 Task: Assign team members to research and compile information on potential data sources.
Action: Mouse moved to (171, 262)
Screenshot: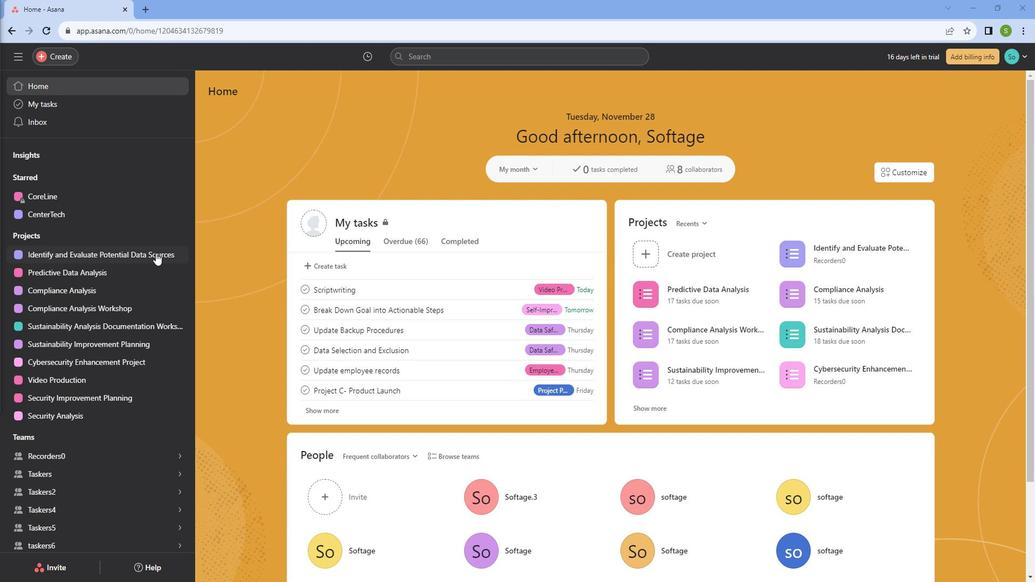 
Action: Mouse pressed left at (171, 262)
Screenshot: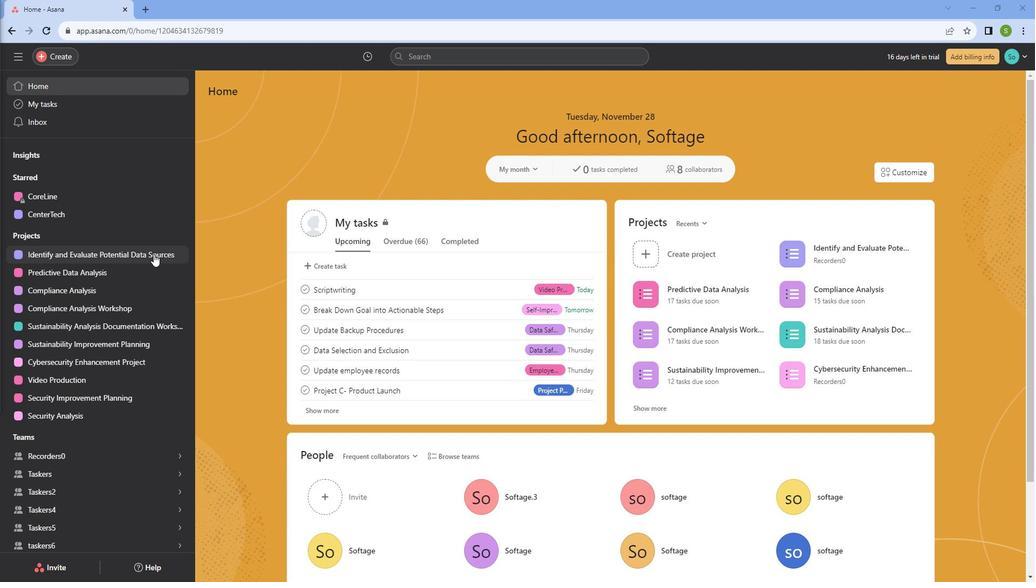 
Action: Mouse moved to (569, 224)
Screenshot: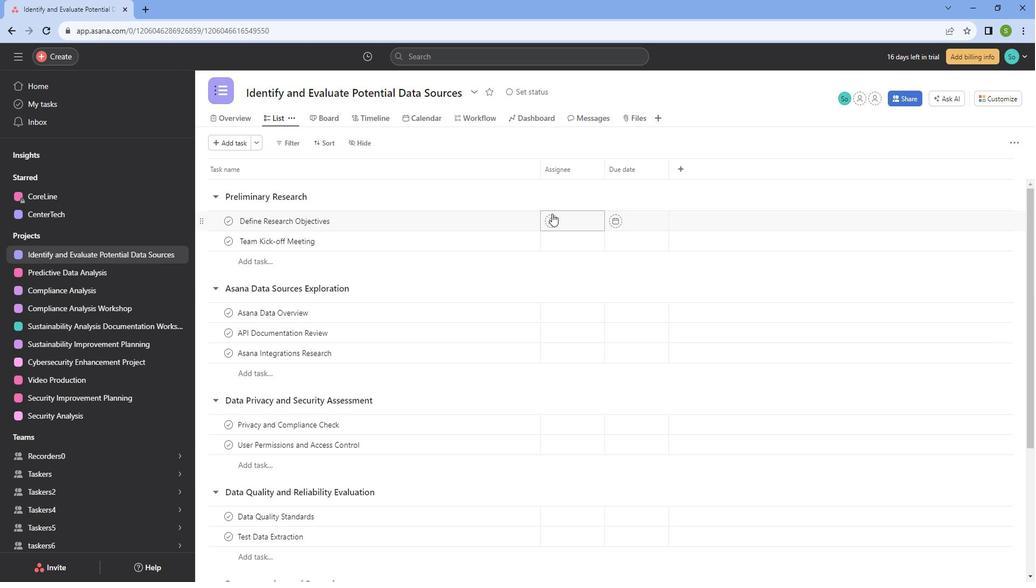 
Action: Mouse pressed left at (569, 224)
Screenshot: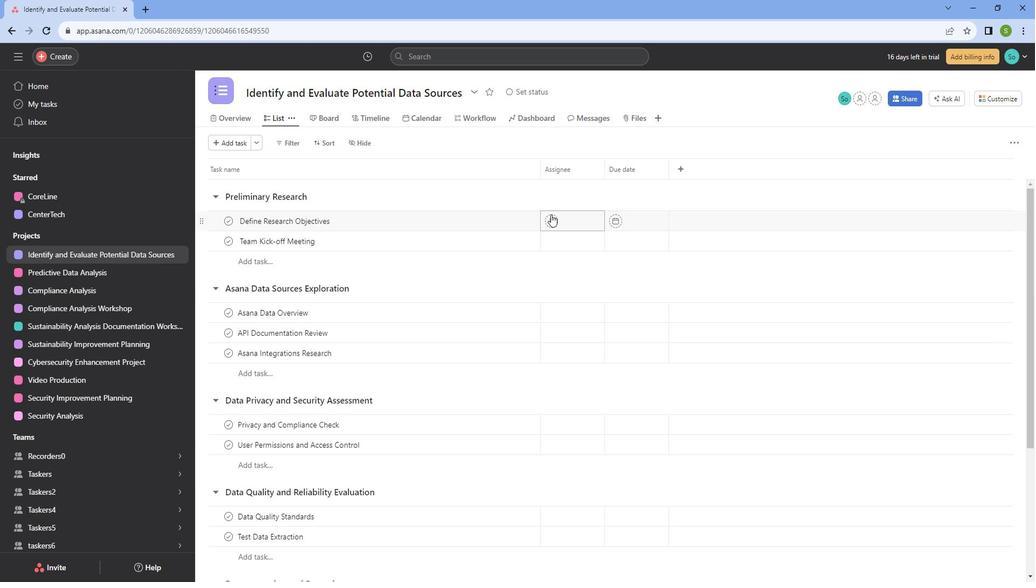 
Action: Mouse moved to (587, 287)
Screenshot: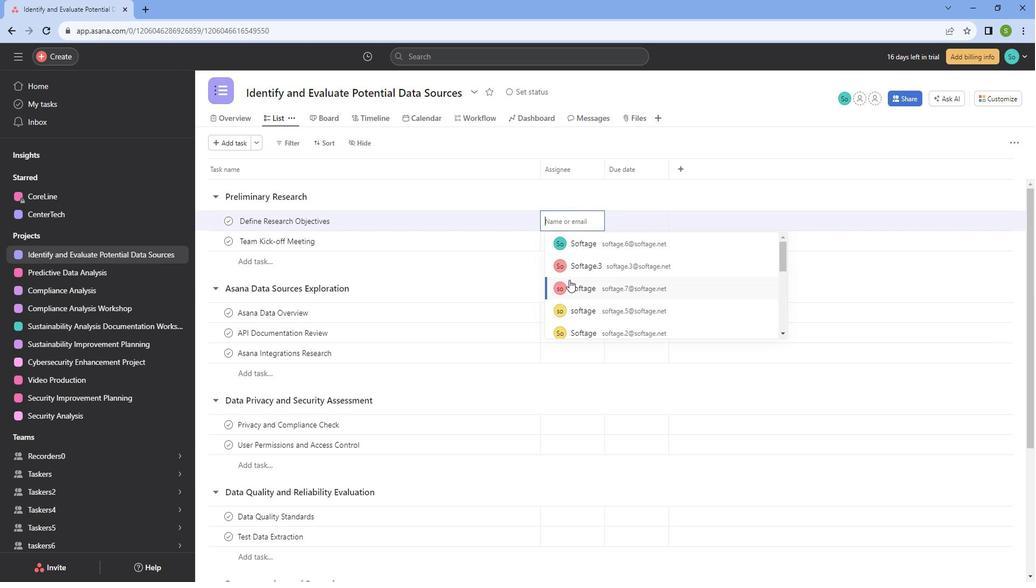 
Action: Mouse pressed left at (587, 287)
Screenshot: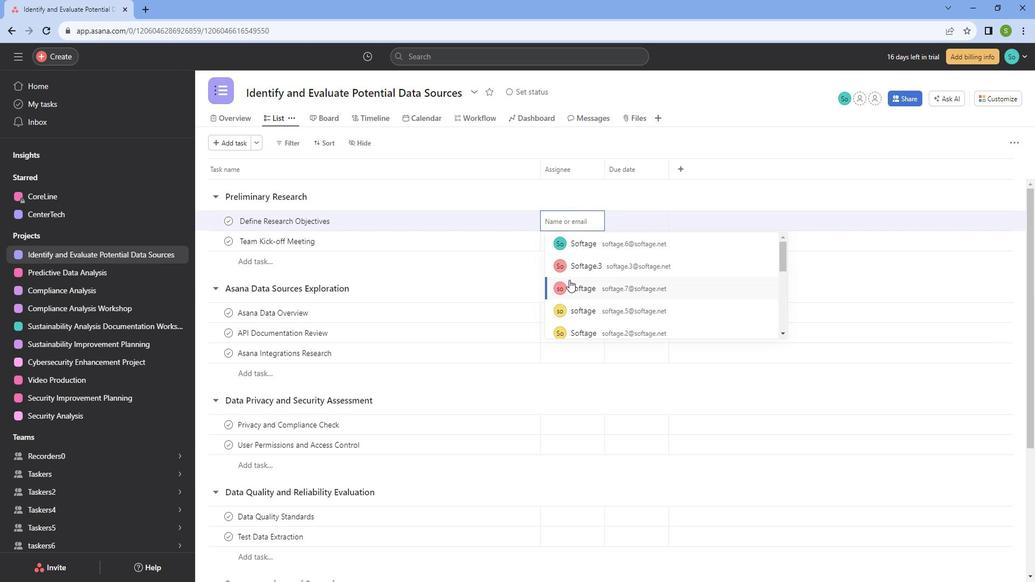 
Action: Mouse moved to (579, 256)
Screenshot: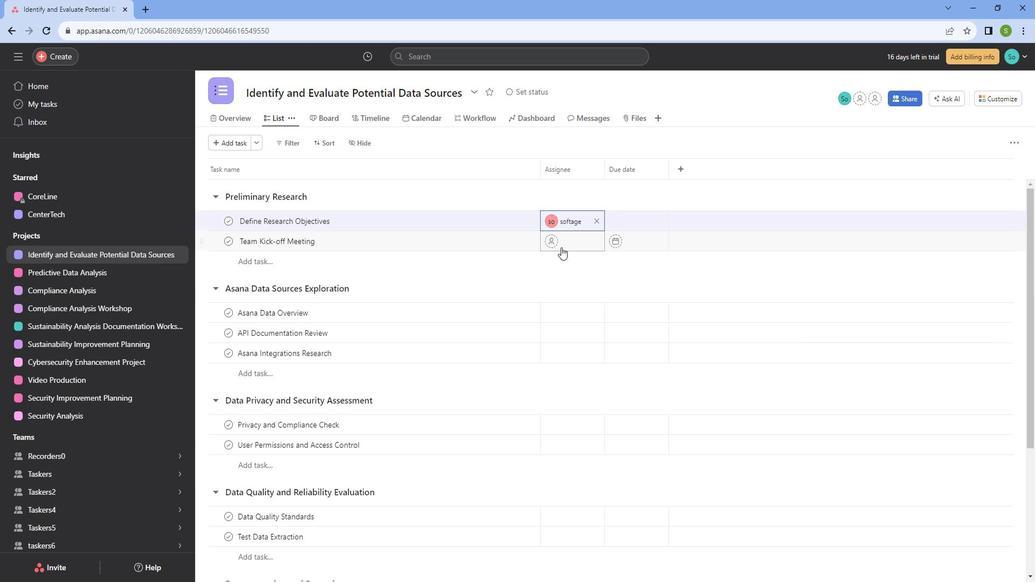 
Action: Mouse pressed left at (579, 256)
Screenshot: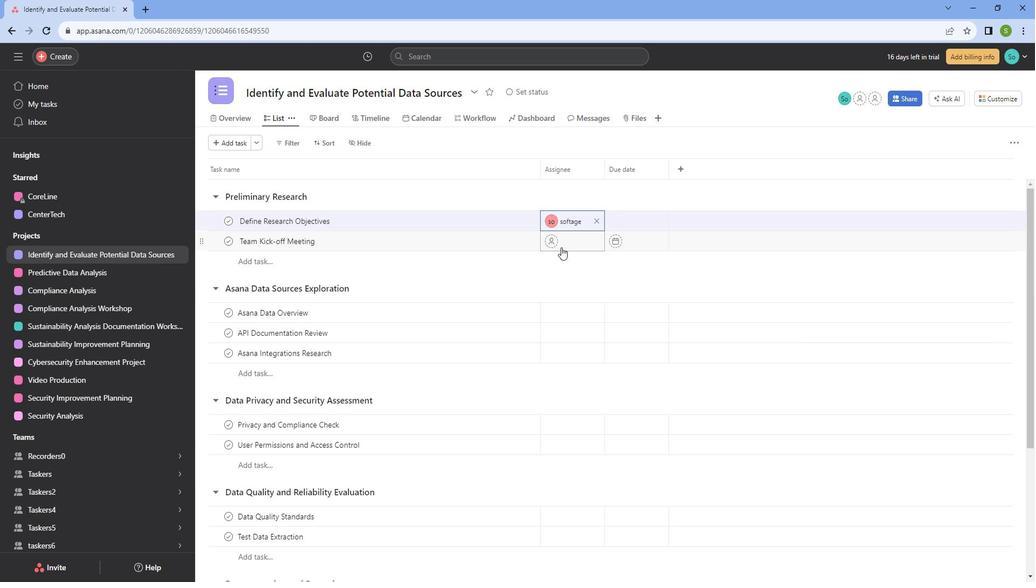 
Action: Mouse moved to (637, 304)
Screenshot: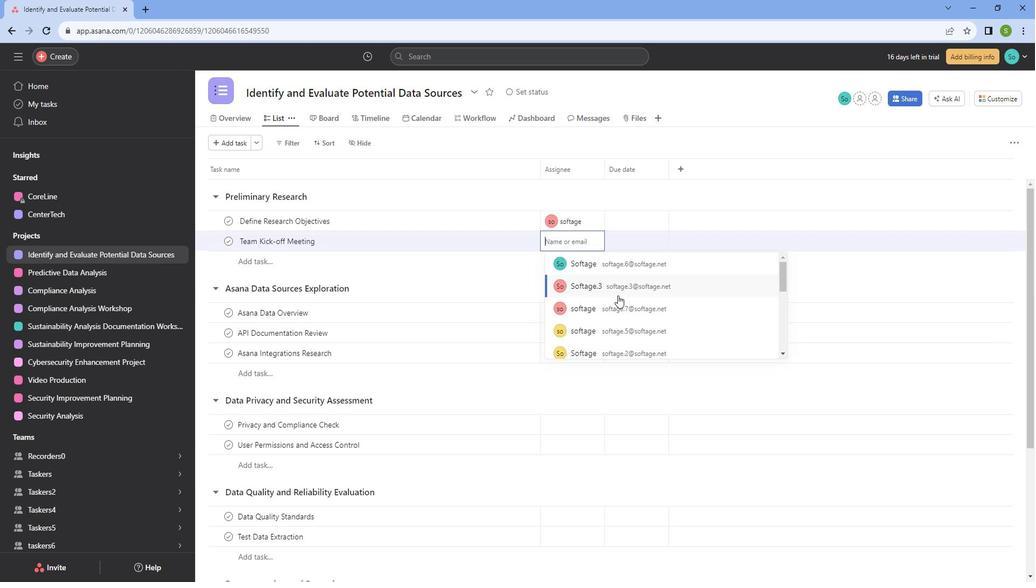 
Action: Mouse scrolled (637, 303) with delta (0, 0)
Screenshot: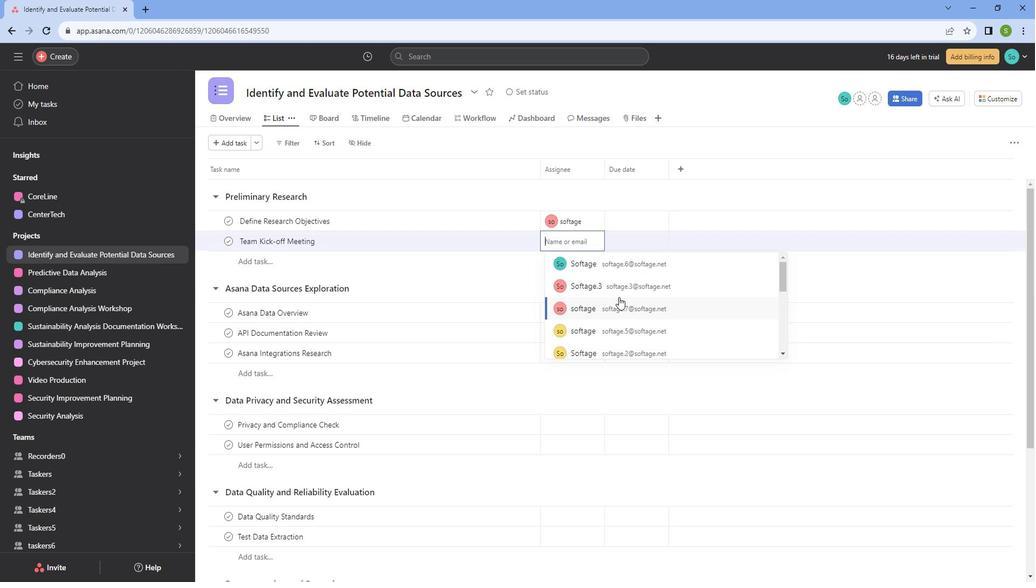 
Action: Mouse moved to (630, 306)
Screenshot: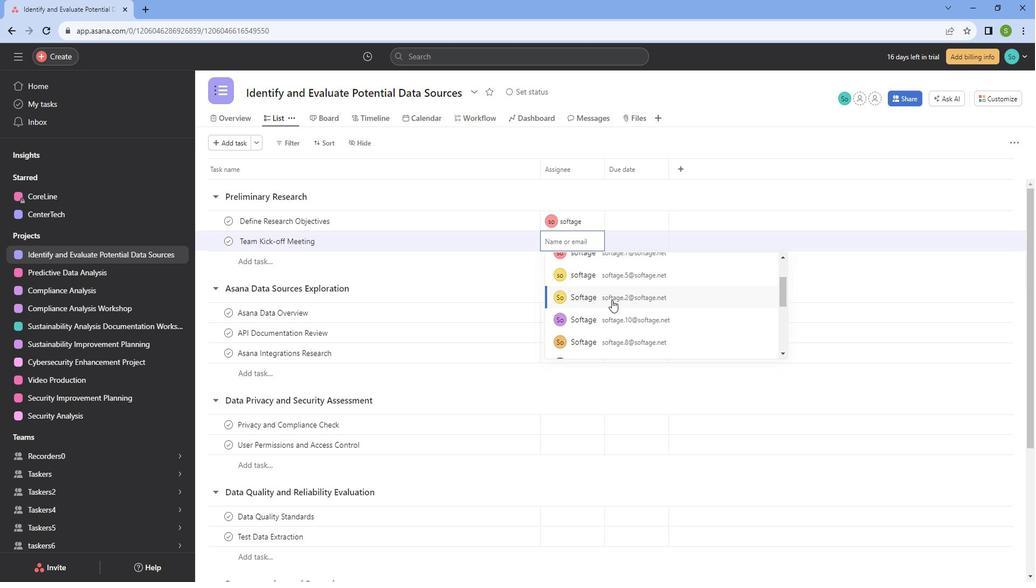 
Action: Mouse pressed left at (630, 306)
Screenshot: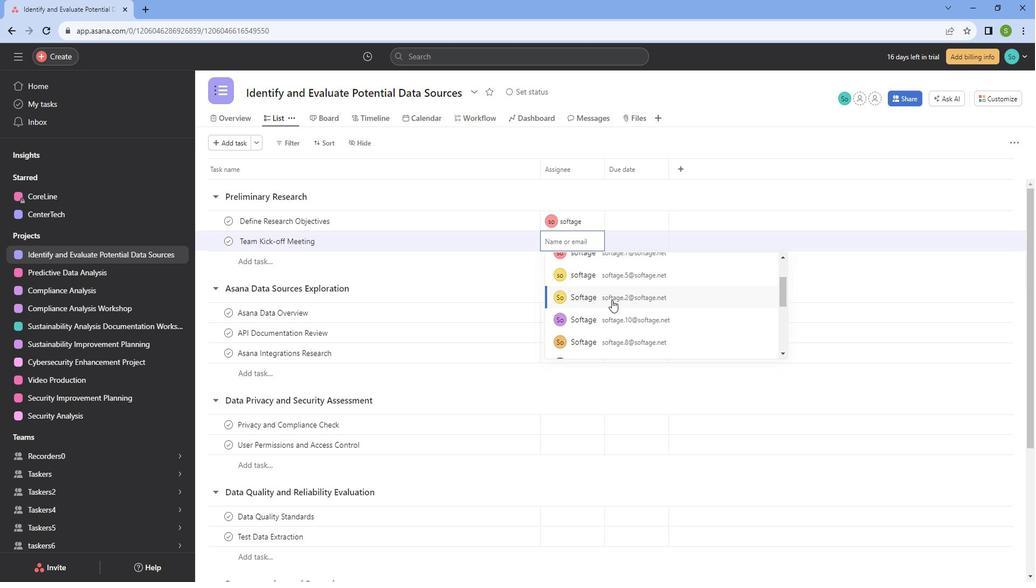 
Action: Mouse moved to (571, 317)
Screenshot: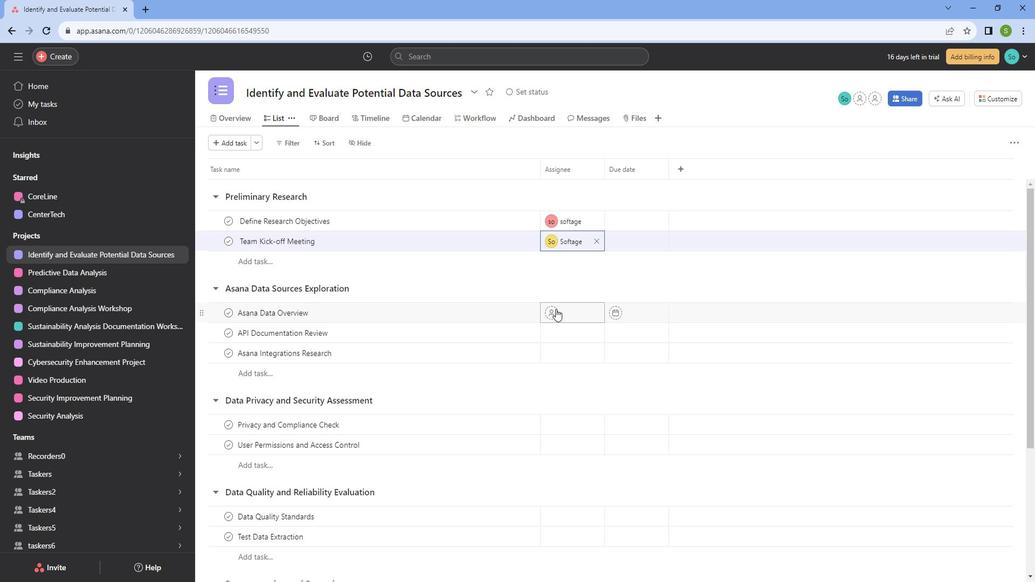 
Action: Mouse pressed left at (571, 317)
Screenshot: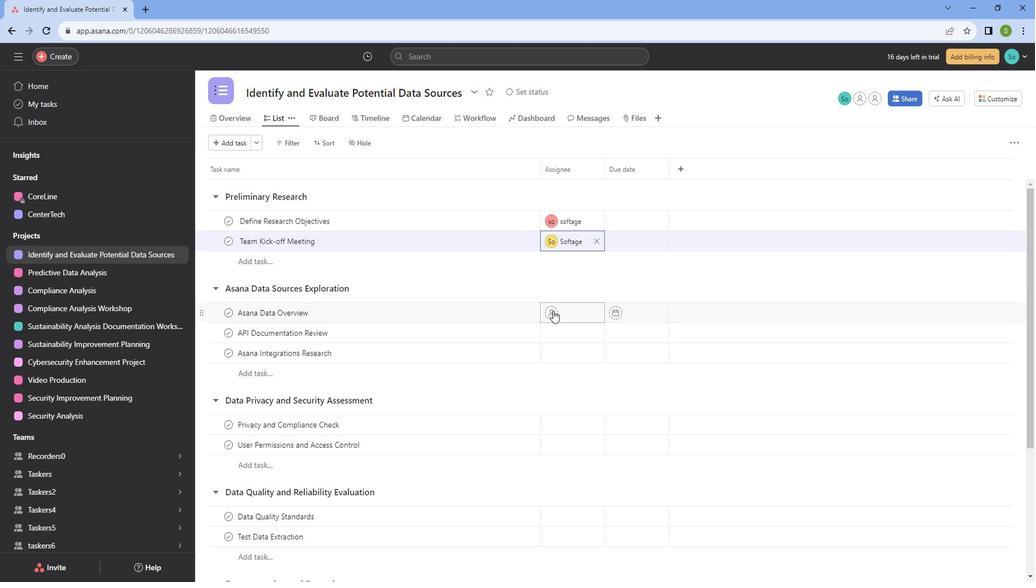 
Action: Mouse moved to (592, 381)
Screenshot: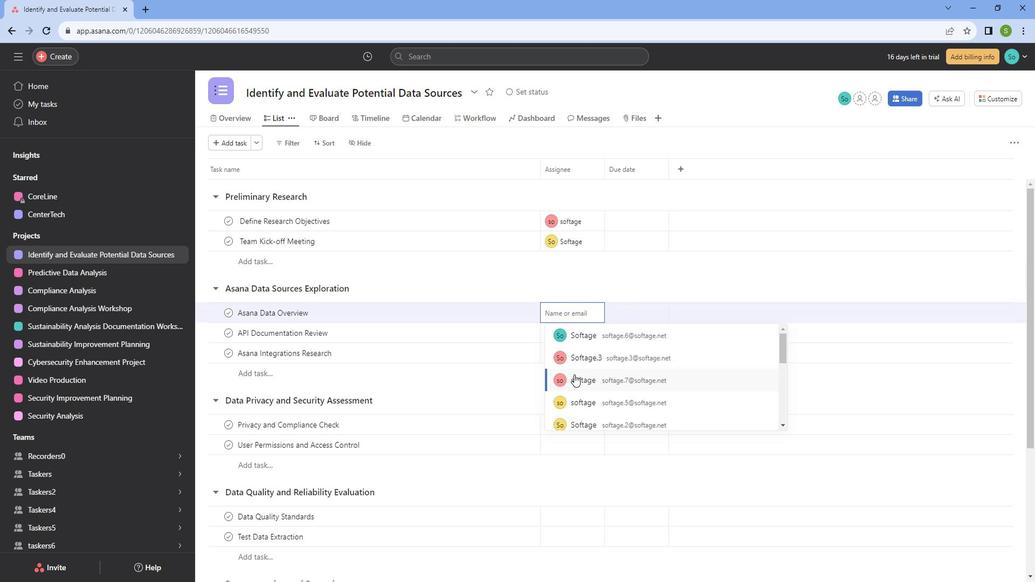 
Action: Mouse pressed left at (592, 381)
Screenshot: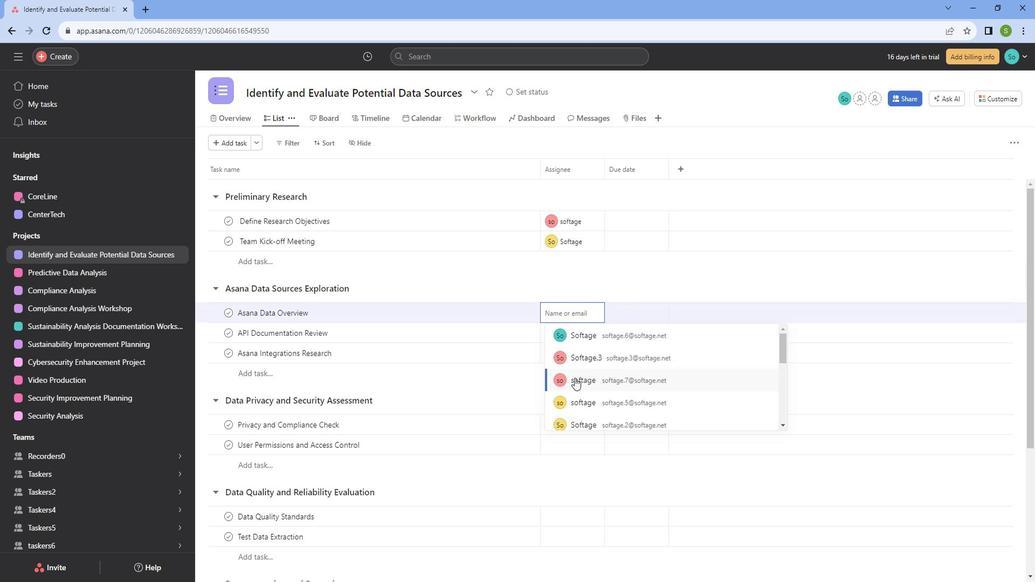 
Action: Mouse moved to (584, 344)
Screenshot: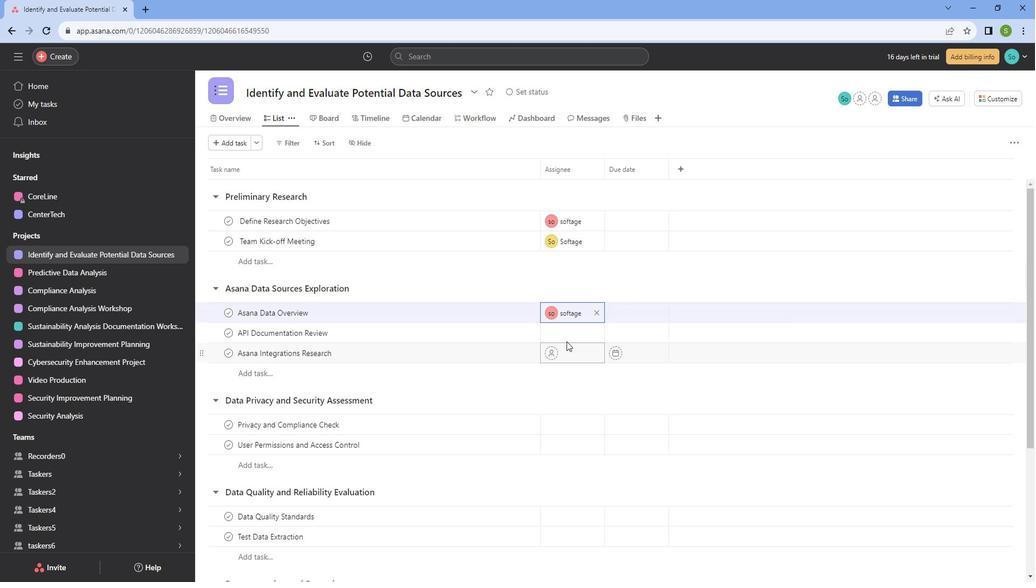 
Action: Mouse pressed left at (584, 344)
Screenshot: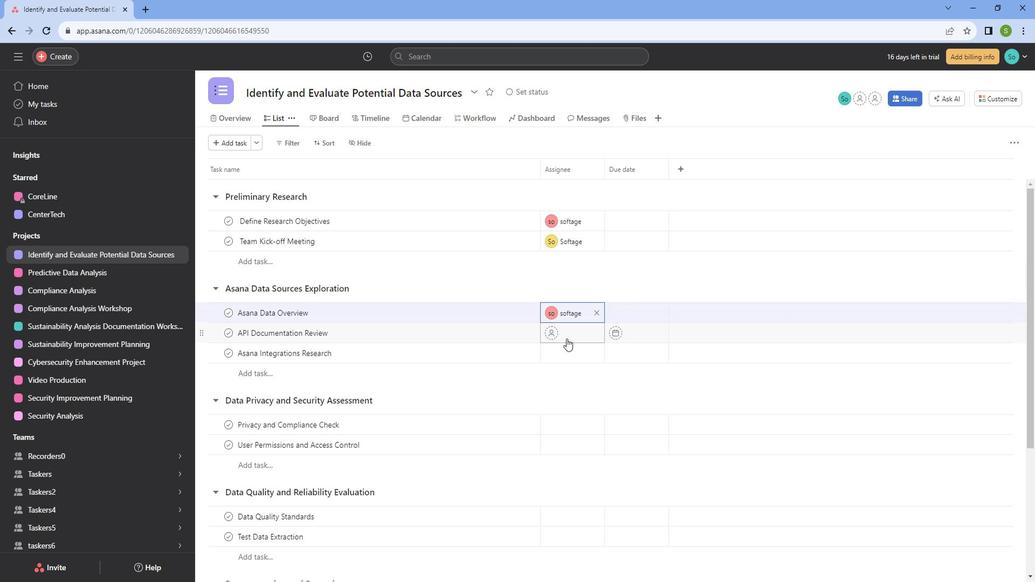 
Action: Mouse moved to (594, 442)
Screenshot: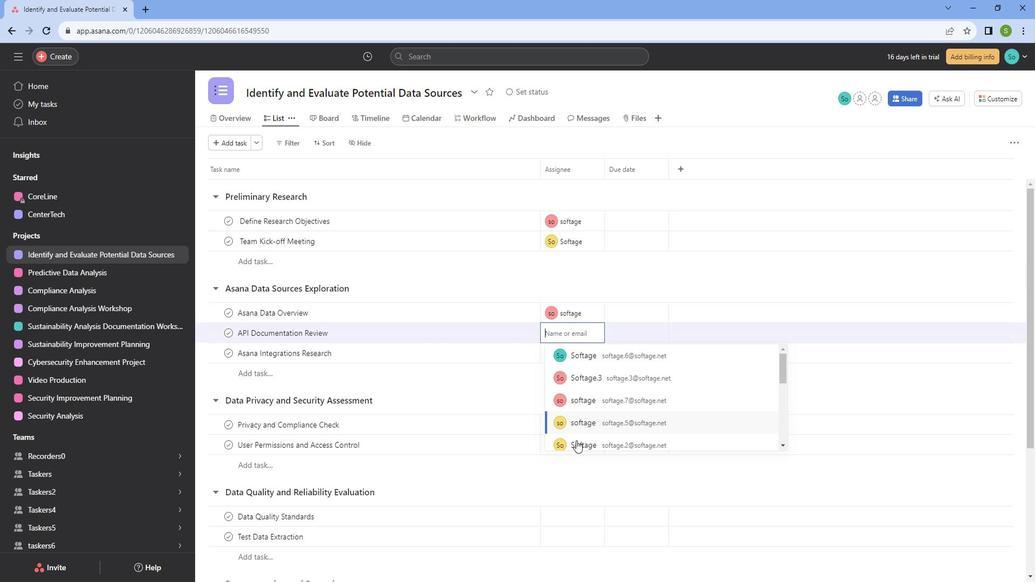 
Action: Mouse pressed left at (594, 442)
Screenshot: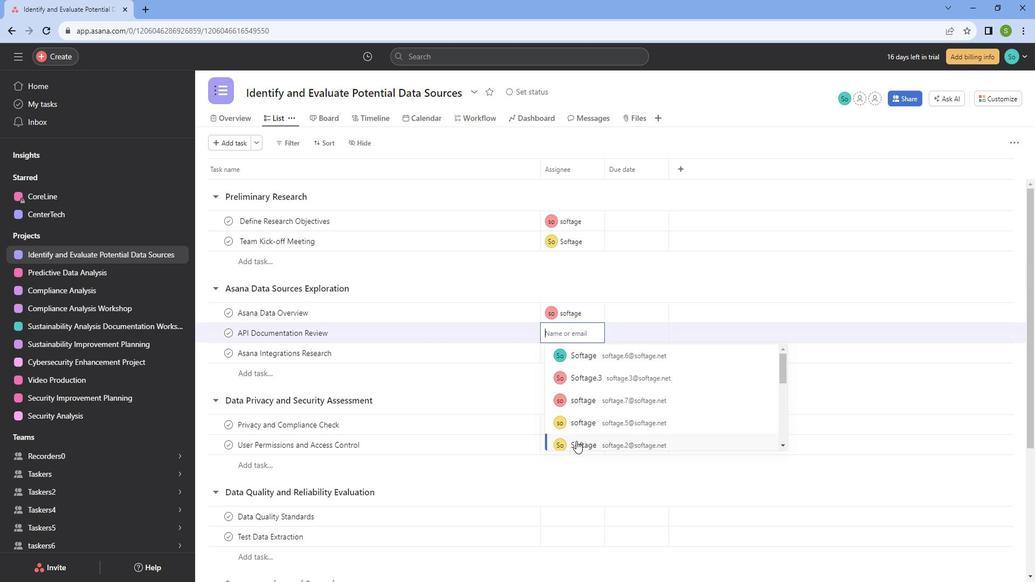 
Action: Mouse moved to (592, 426)
Screenshot: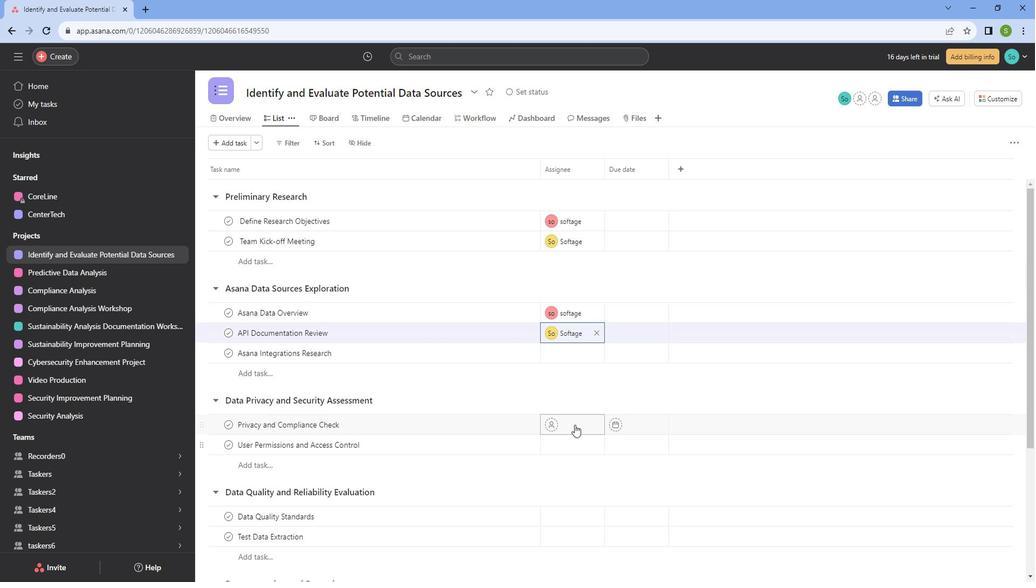 
Action: Mouse scrolled (592, 425) with delta (0, 0)
Screenshot: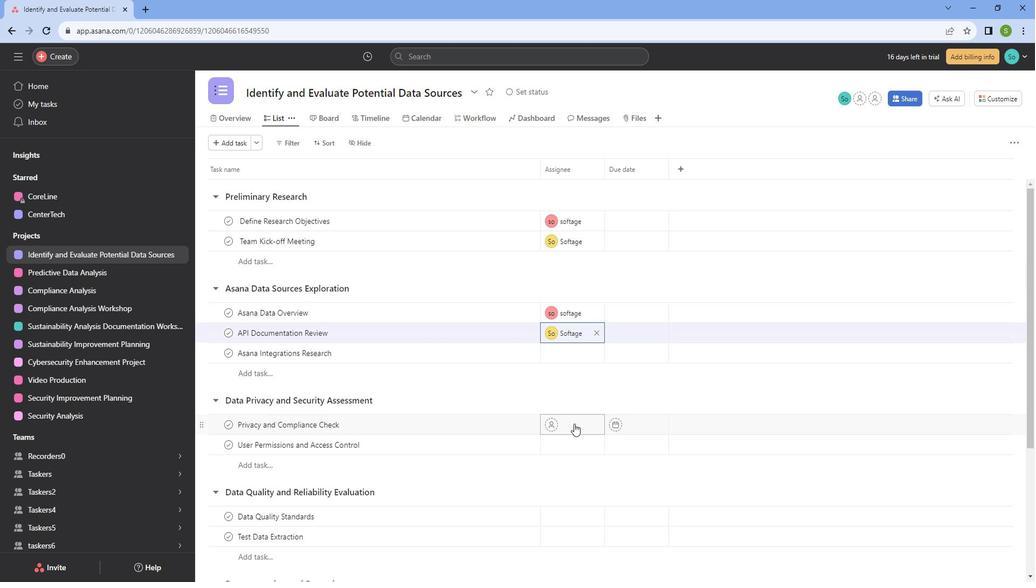 
Action: Mouse moved to (583, 373)
Screenshot: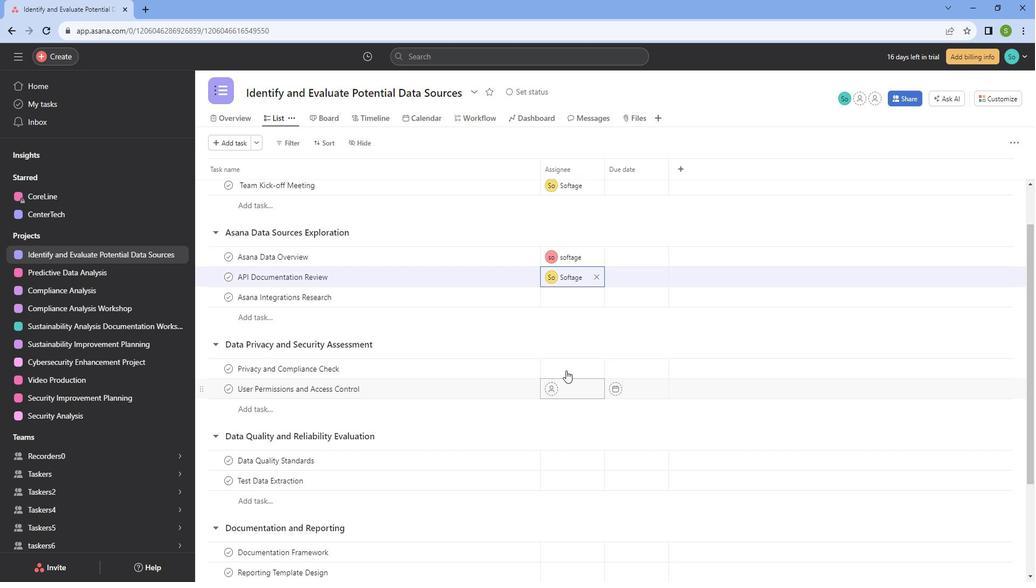
Action: Mouse pressed left at (583, 373)
Screenshot: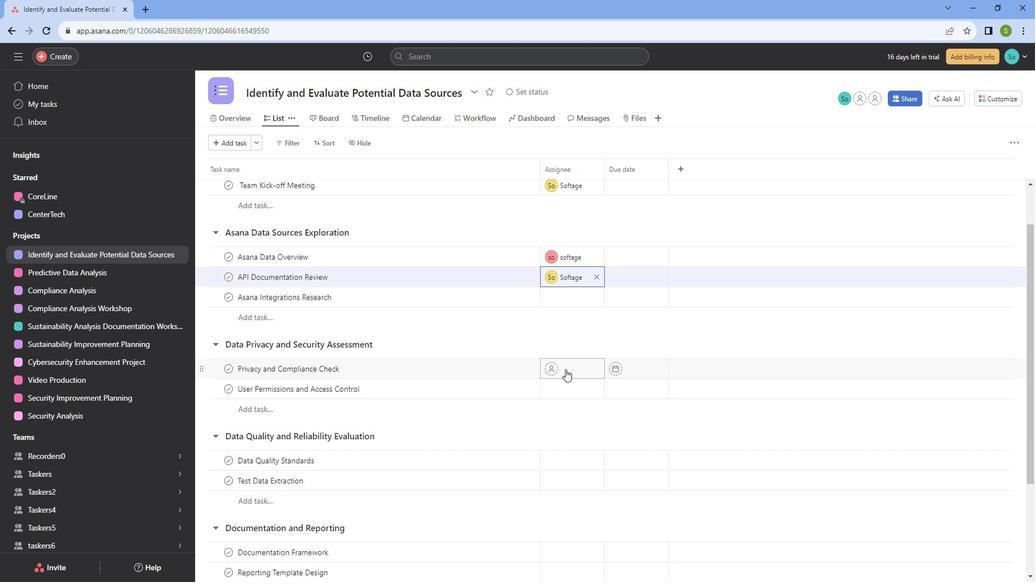 
Action: Mouse moved to (597, 444)
Screenshot: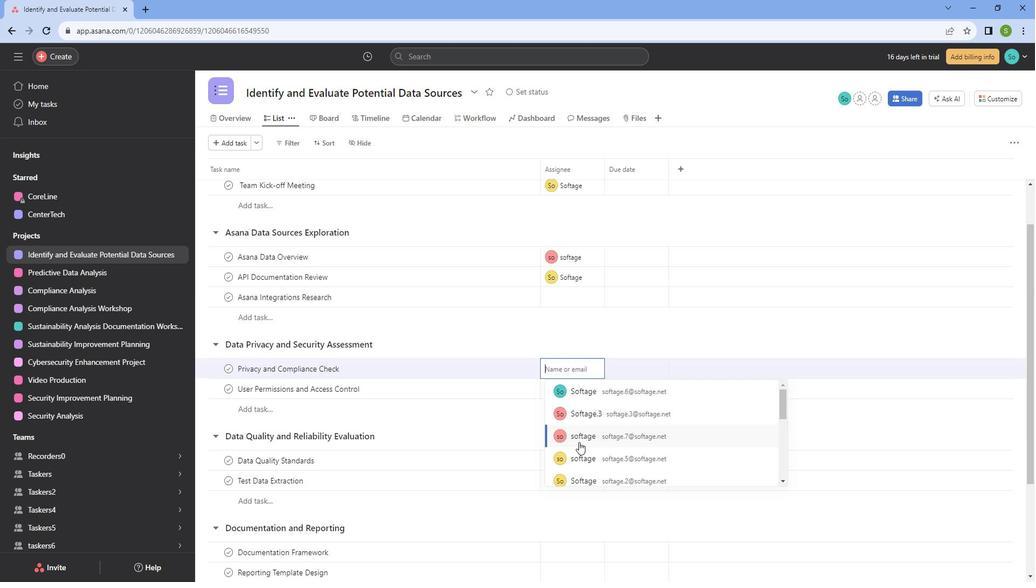 
Action: Mouse pressed left at (597, 444)
Screenshot: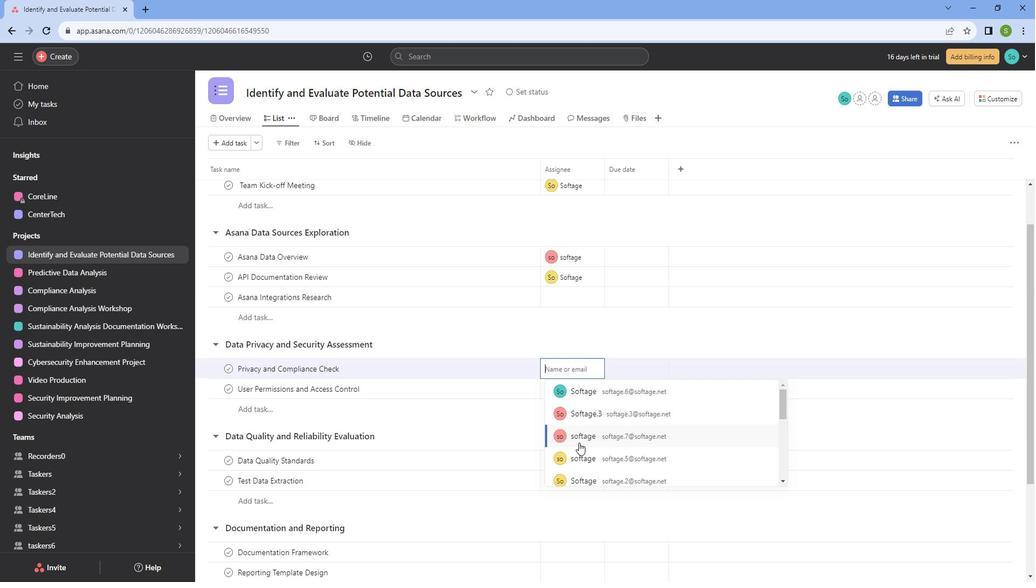 
Action: Mouse moved to (584, 398)
Screenshot: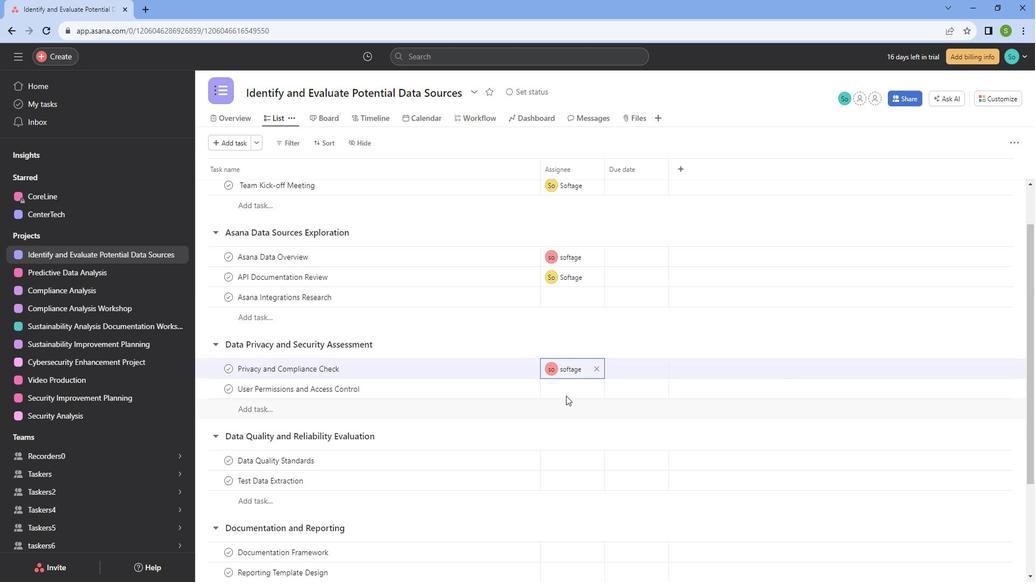 
Action: Mouse pressed left at (584, 398)
Screenshot: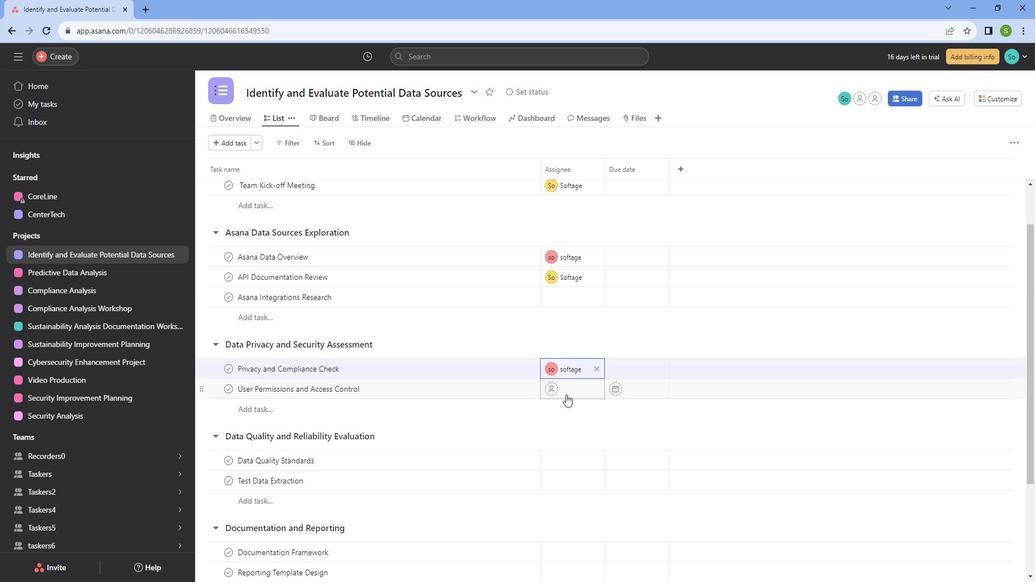 
Action: Mouse moved to (600, 491)
Screenshot: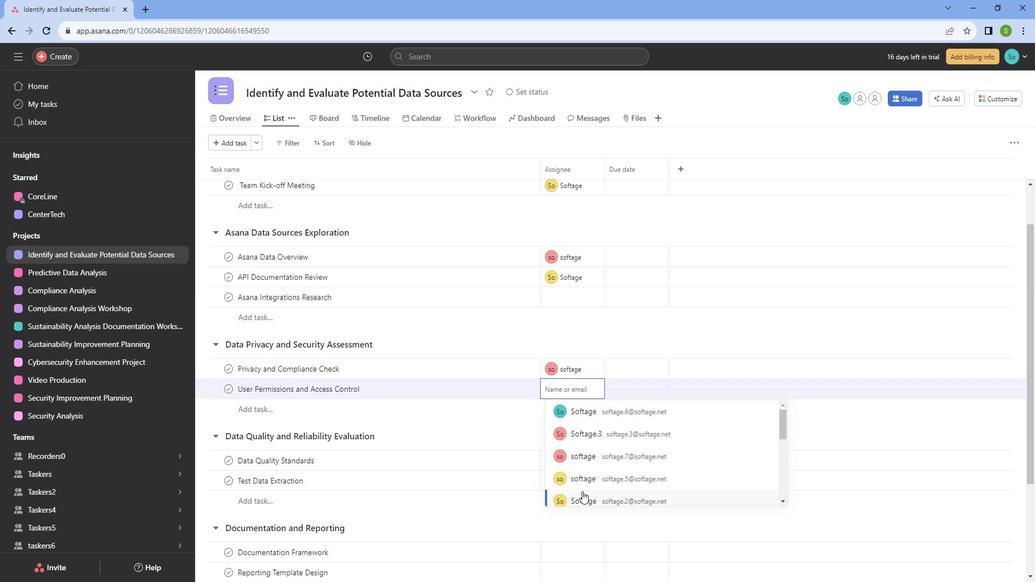 
Action: Mouse pressed left at (600, 491)
Screenshot: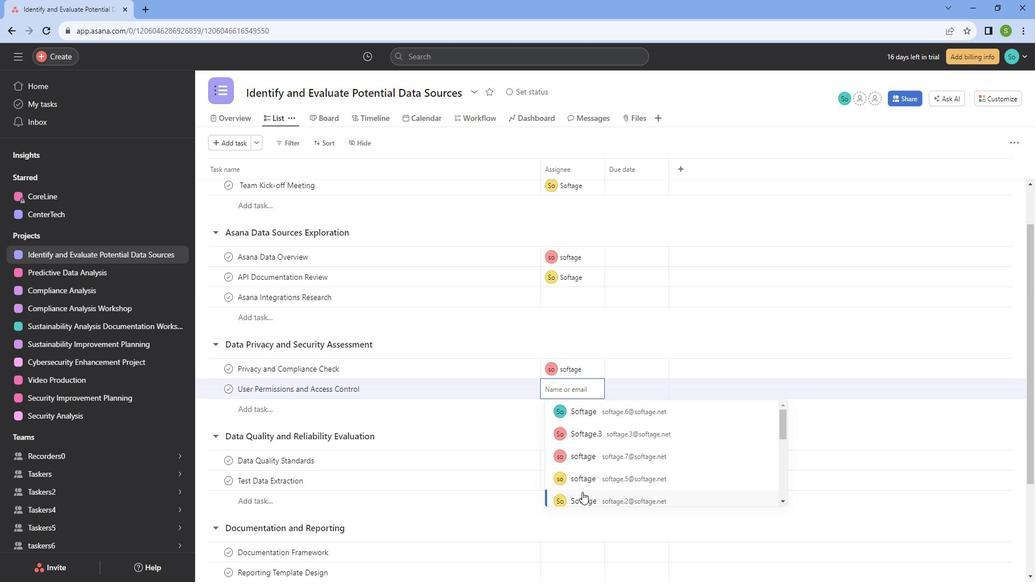 
Action: Mouse moved to (578, 455)
Screenshot: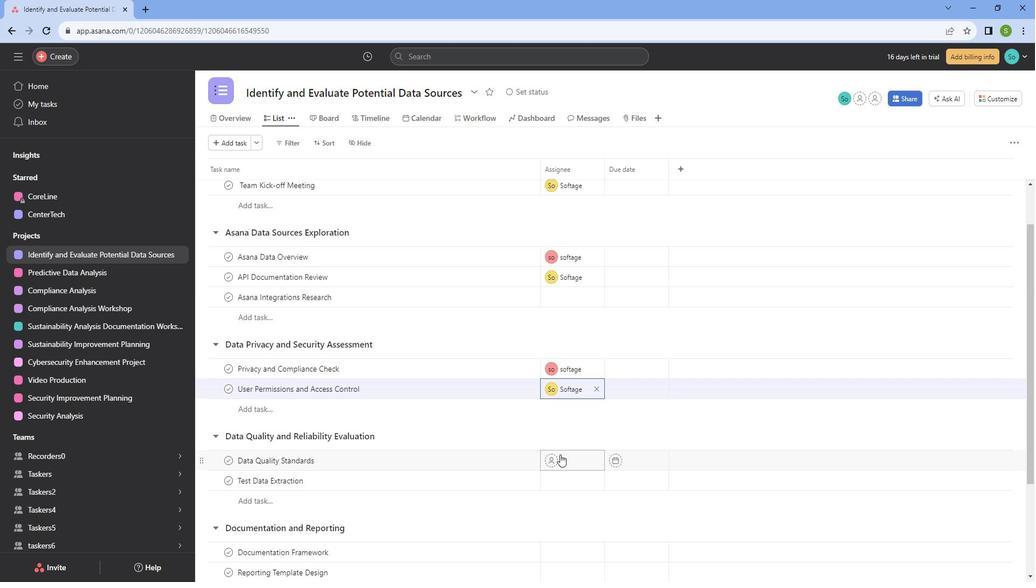 
Action: Mouse scrolled (578, 454) with delta (0, 0)
Screenshot: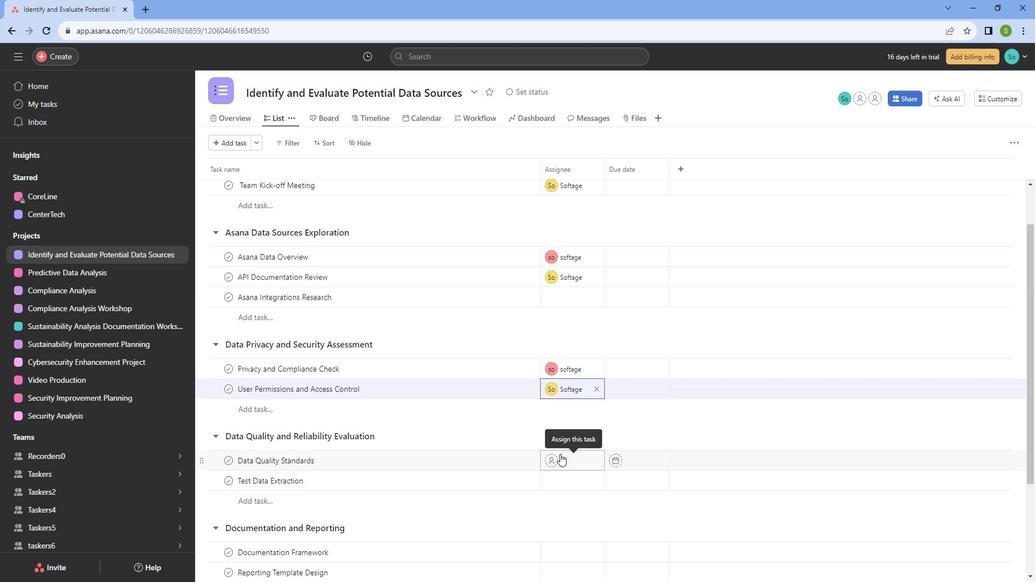 
Action: Mouse scrolled (578, 454) with delta (0, 0)
Screenshot: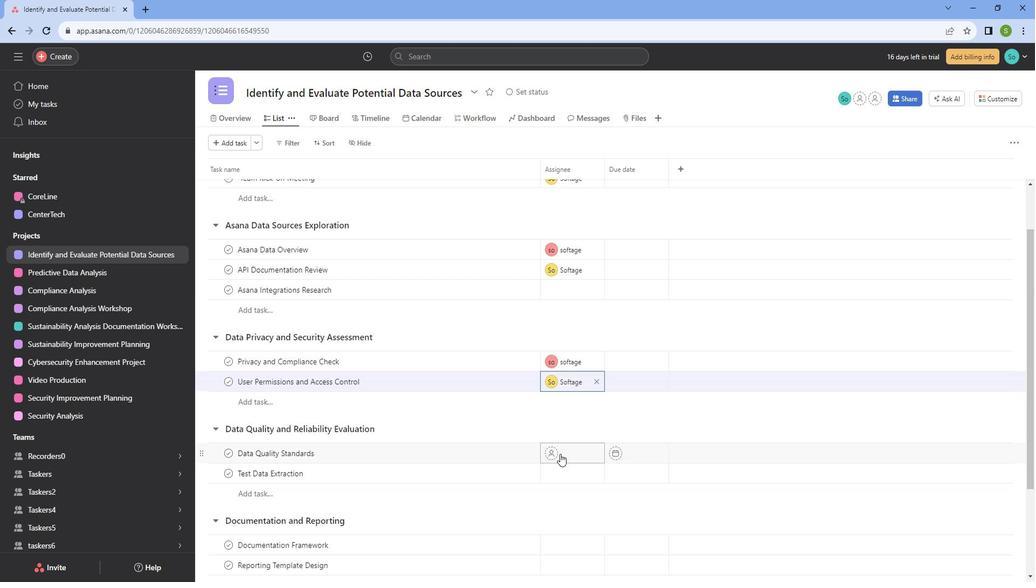 
Action: Mouse moved to (574, 343)
Screenshot: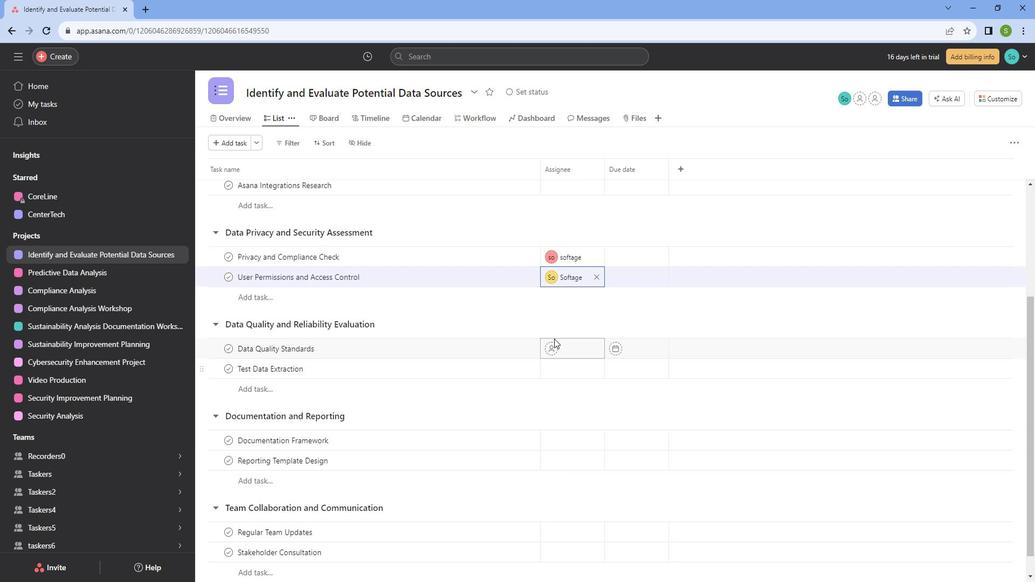 
Action: Mouse pressed left at (574, 343)
Screenshot: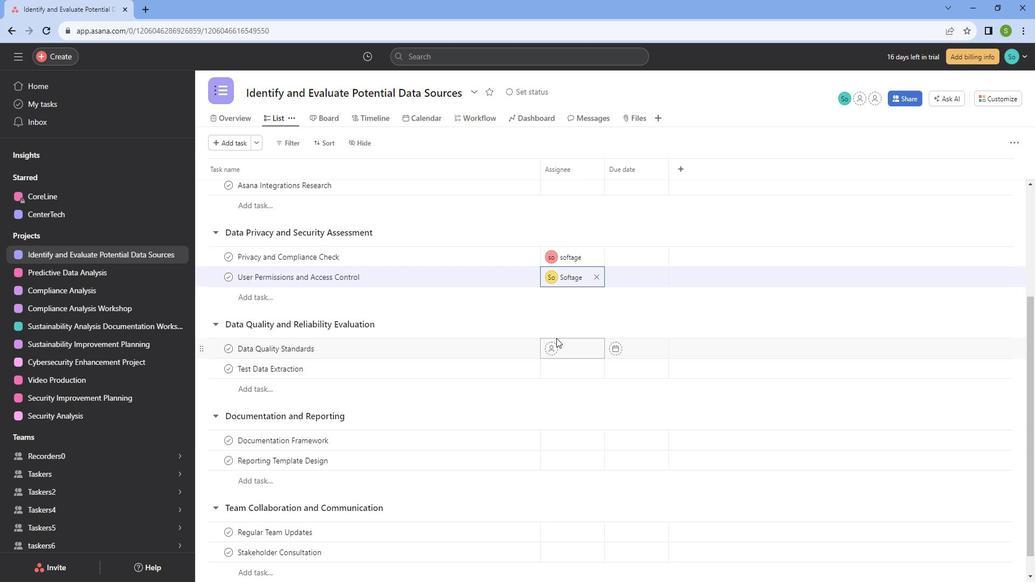 
Action: Mouse moved to (587, 352)
Screenshot: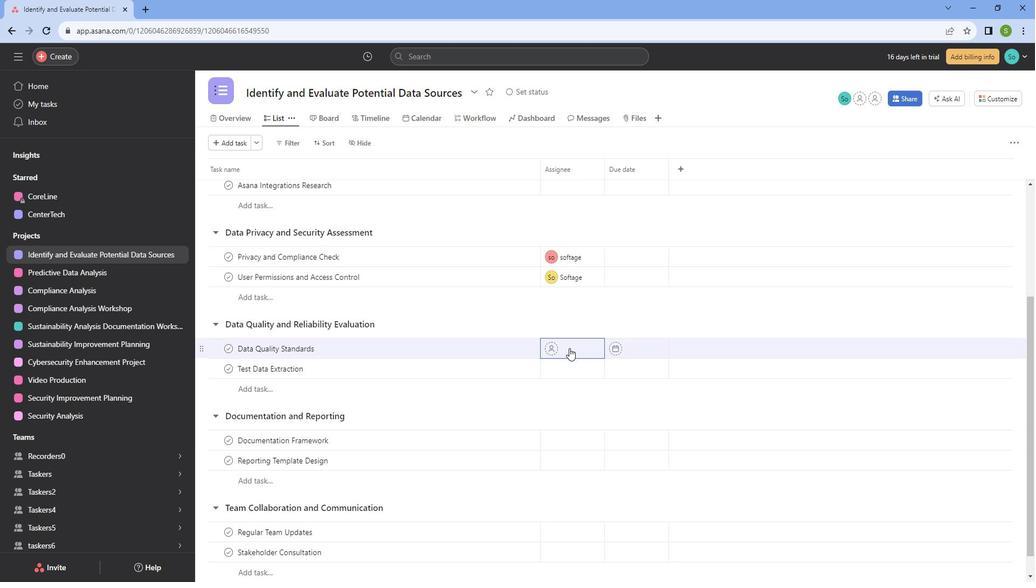 
Action: Mouse pressed left at (587, 352)
Screenshot: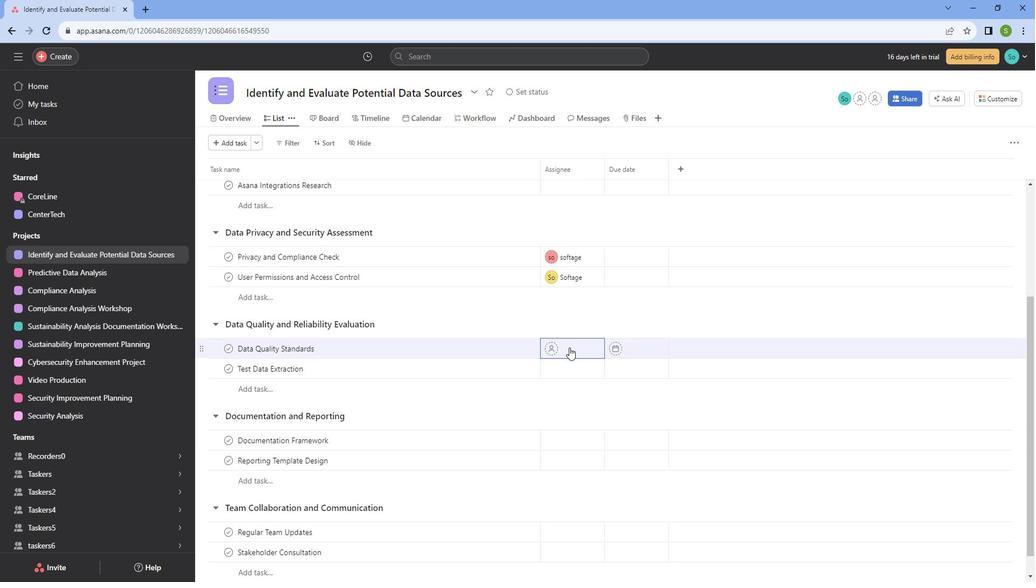 
Action: Mouse moved to (598, 423)
Screenshot: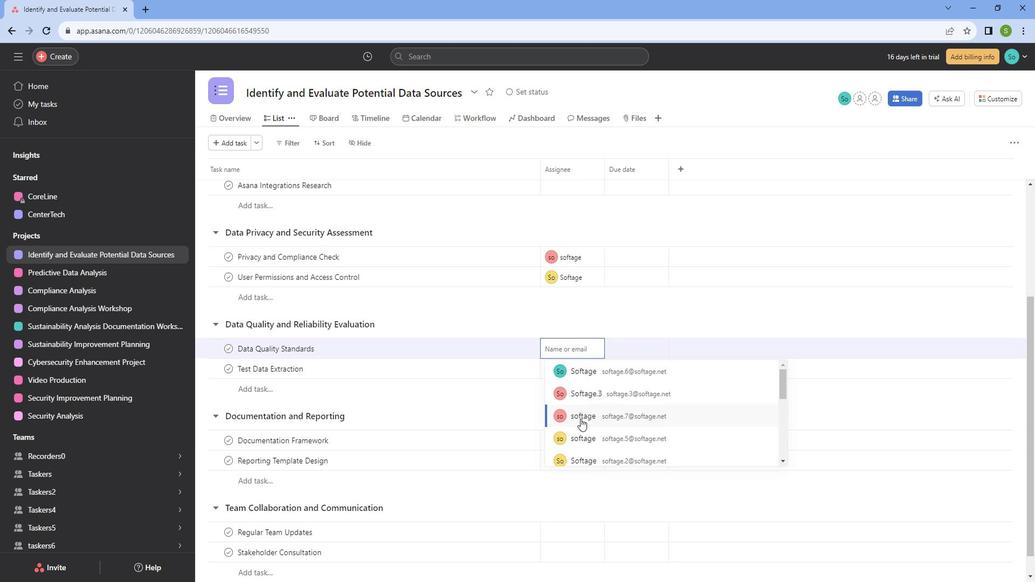 
Action: Mouse pressed left at (598, 423)
Screenshot: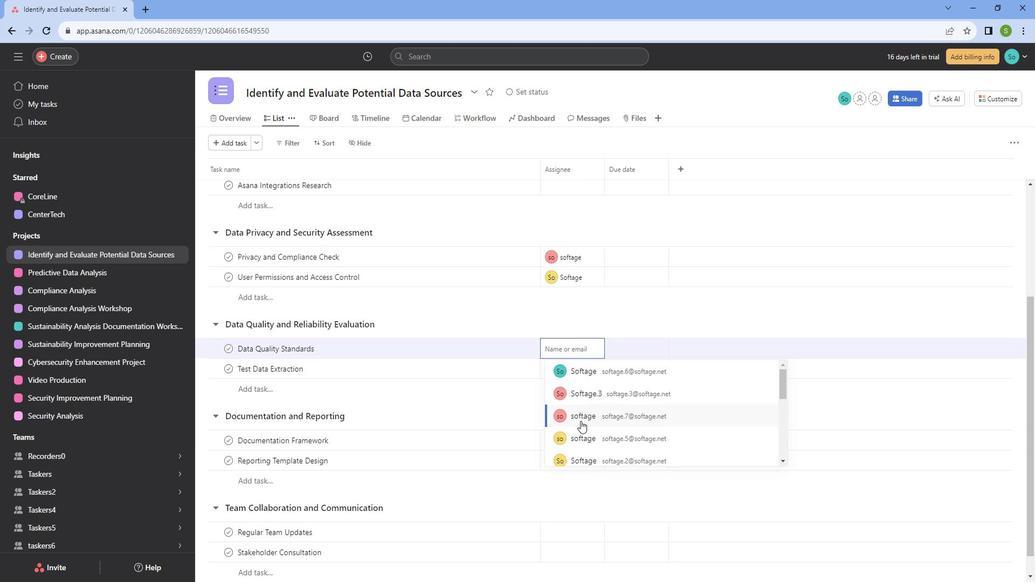 
Action: Mouse moved to (594, 377)
Screenshot: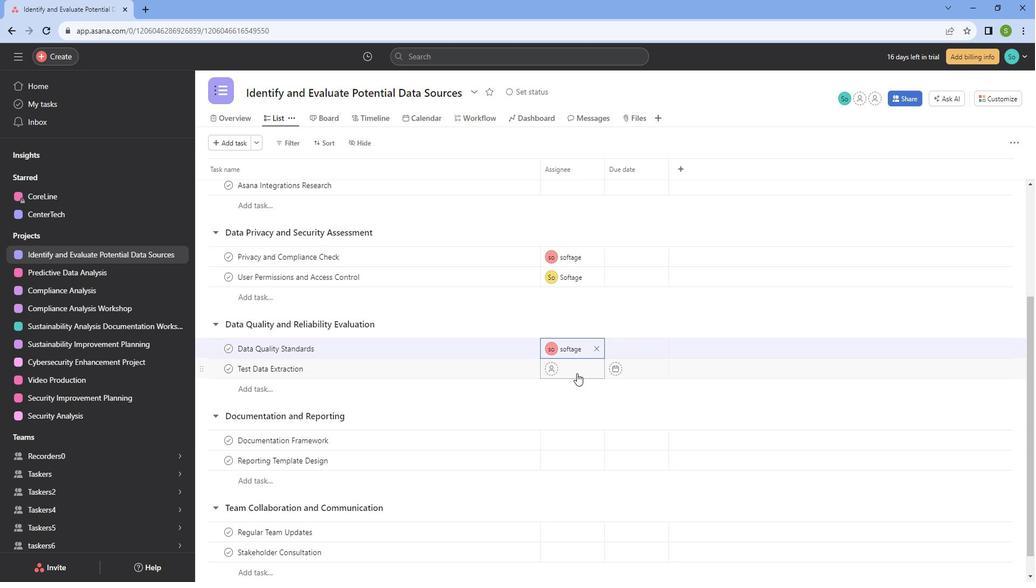 
Action: Mouse pressed left at (594, 377)
Screenshot: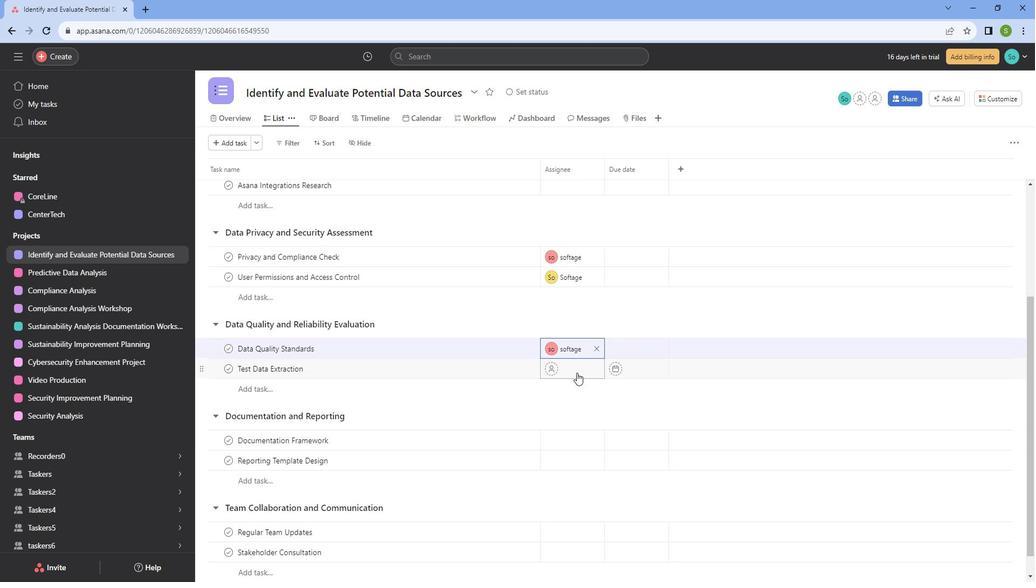
Action: Mouse moved to (591, 476)
Screenshot: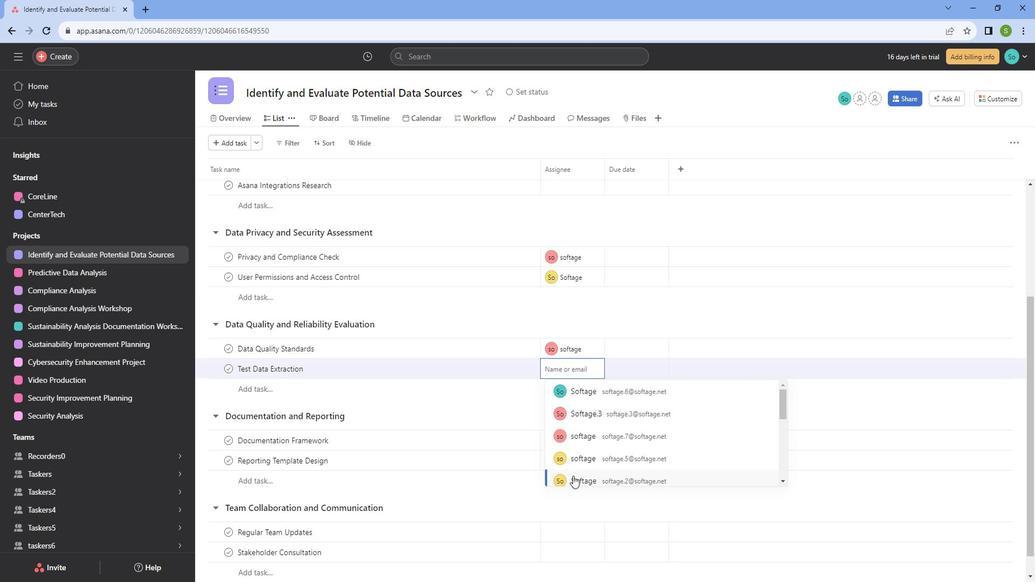 
Action: Mouse pressed left at (591, 476)
Screenshot: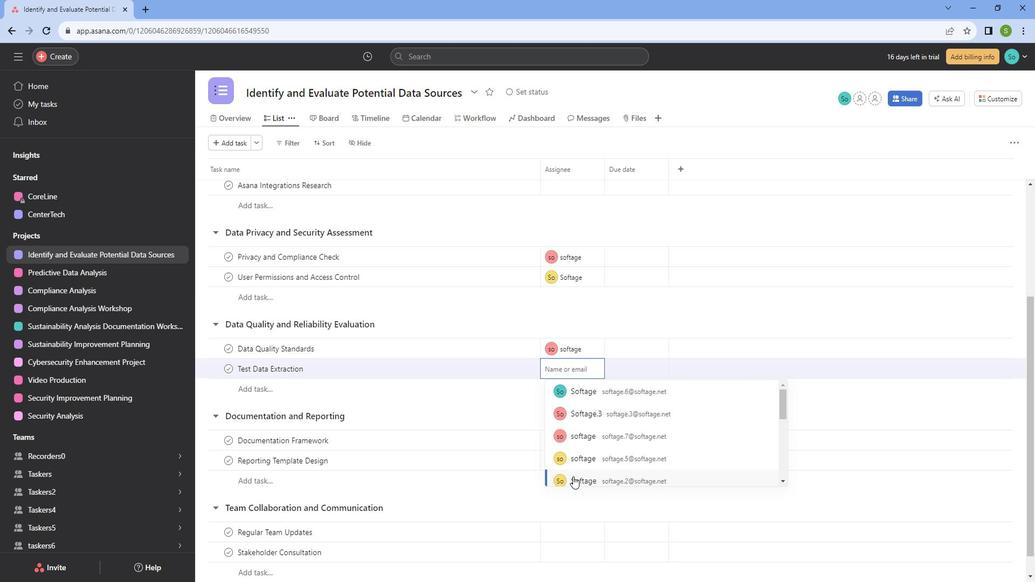 
Action: Mouse moved to (581, 440)
Screenshot: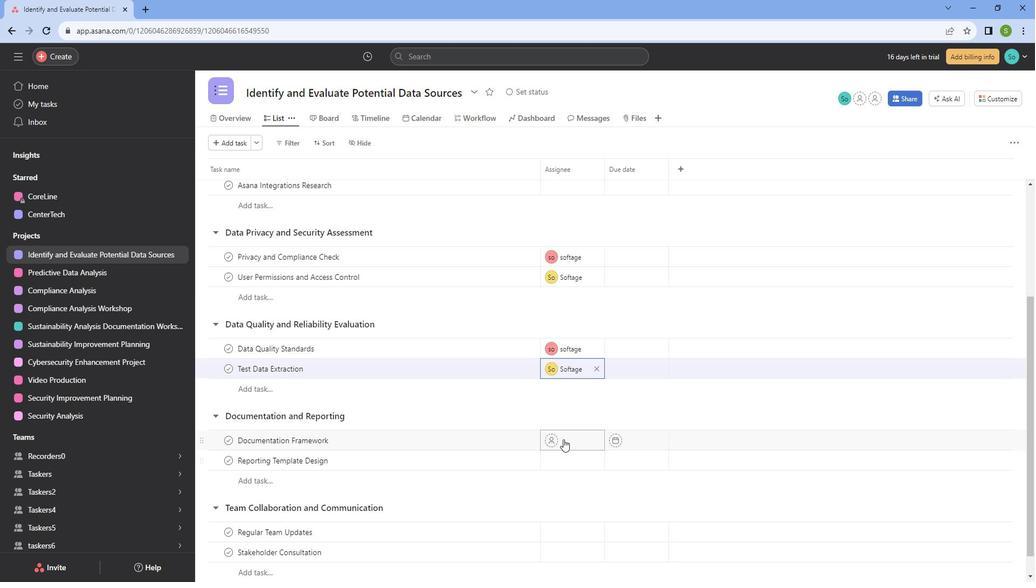 
Action: Mouse scrolled (581, 440) with delta (0, 0)
Screenshot: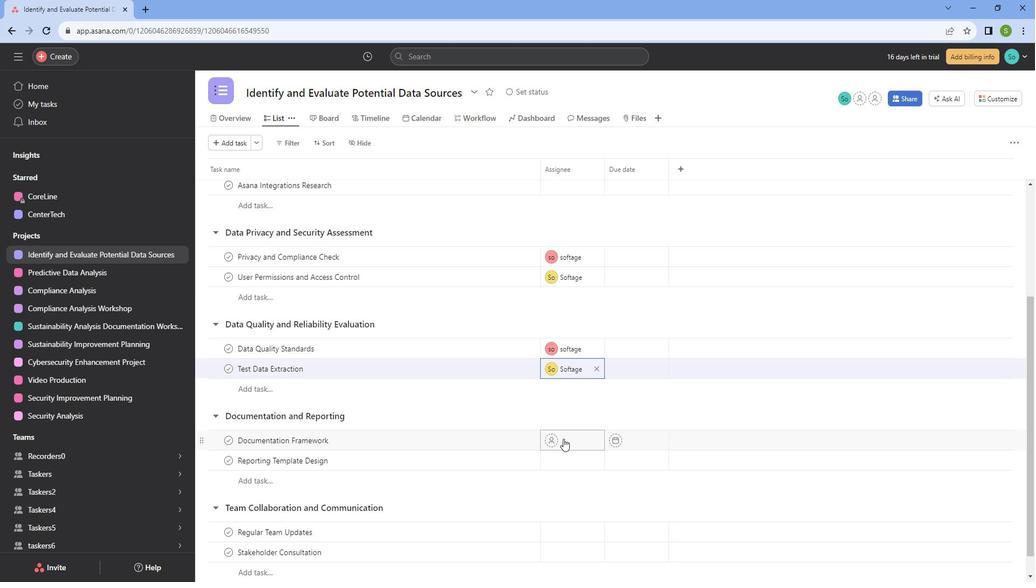 
Action: Mouse scrolled (581, 440) with delta (0, 0)
Screenshot: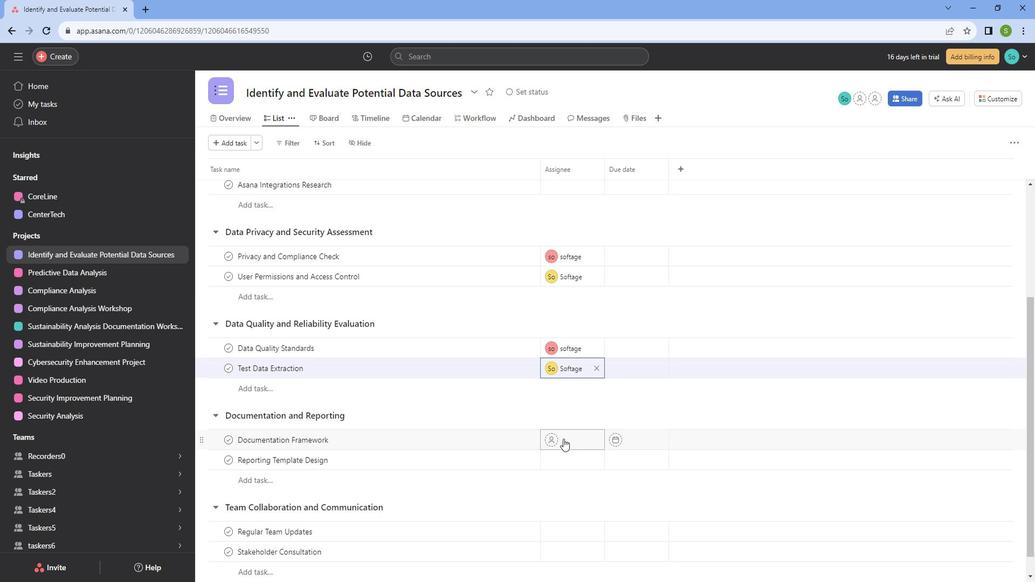 
Action: Mouse moved to (568, 422)
Screenshot: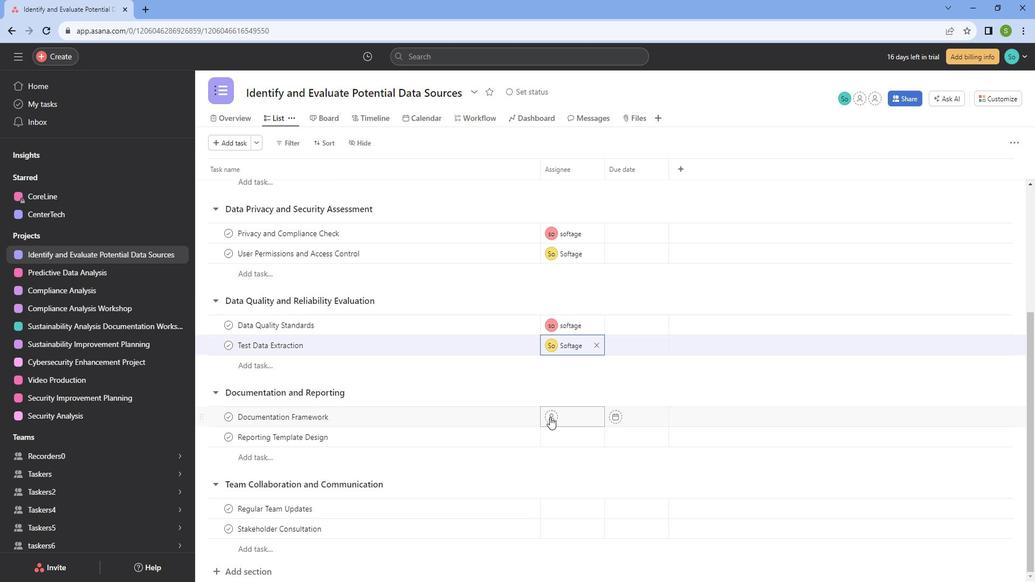 
Action: Mouse pressed left at (568, 422)
Screenshot: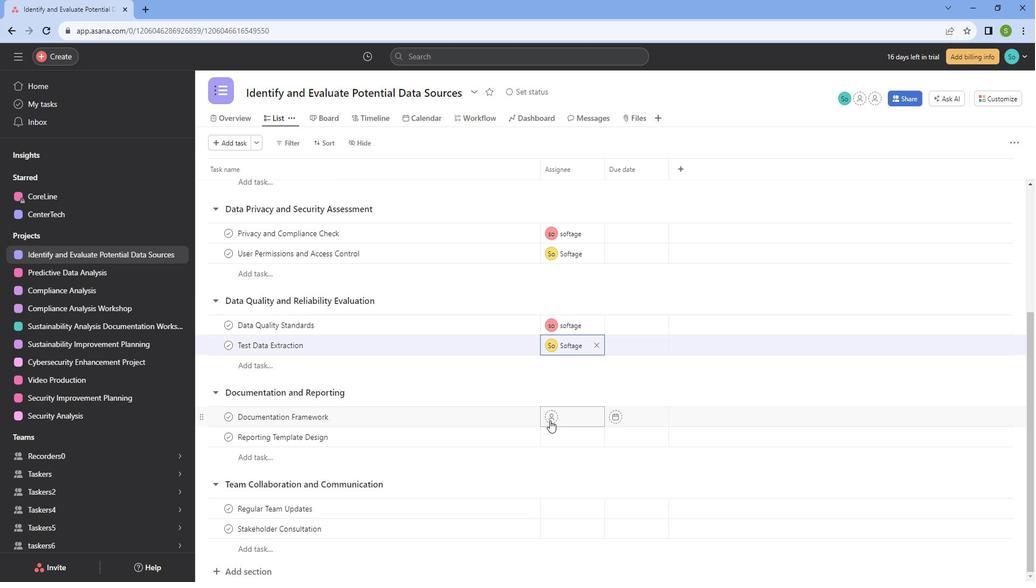 
Action: Mouse moved to (606, 487)
Screenshot: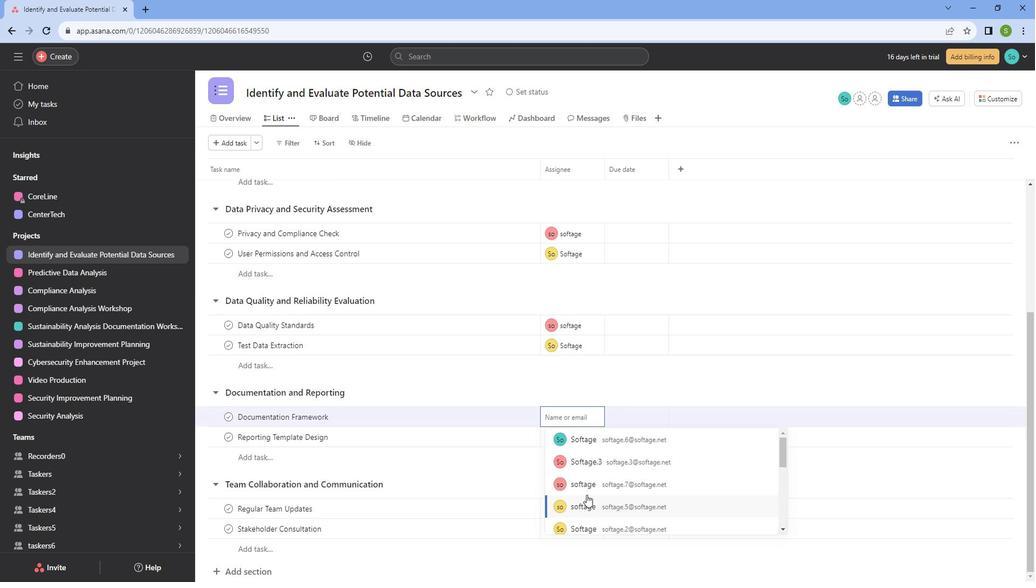 
Action: Mouse pressed left at (606, 487)
Screenshot: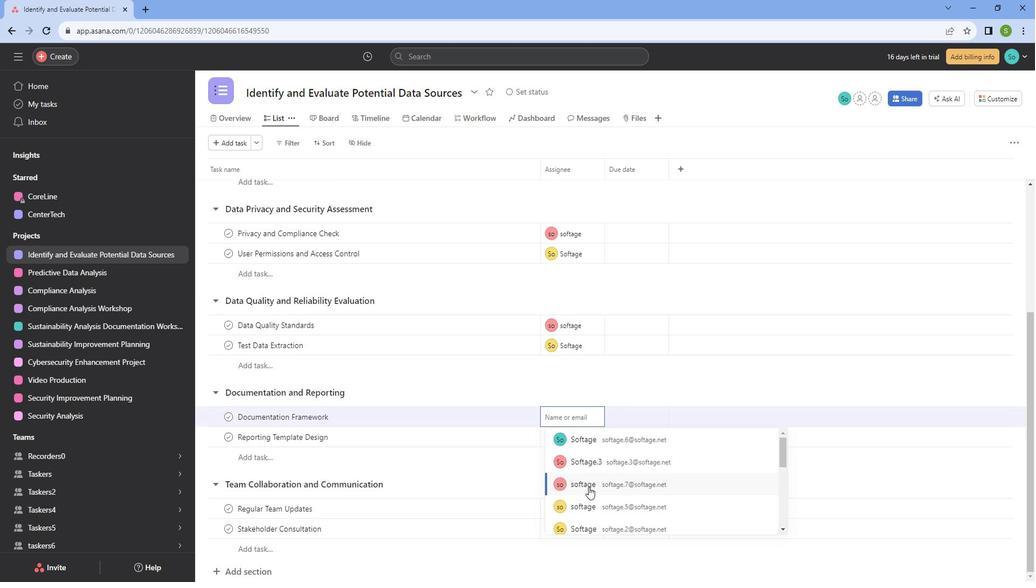 
Action: Mouse moved to (587, 436)
Screenshot: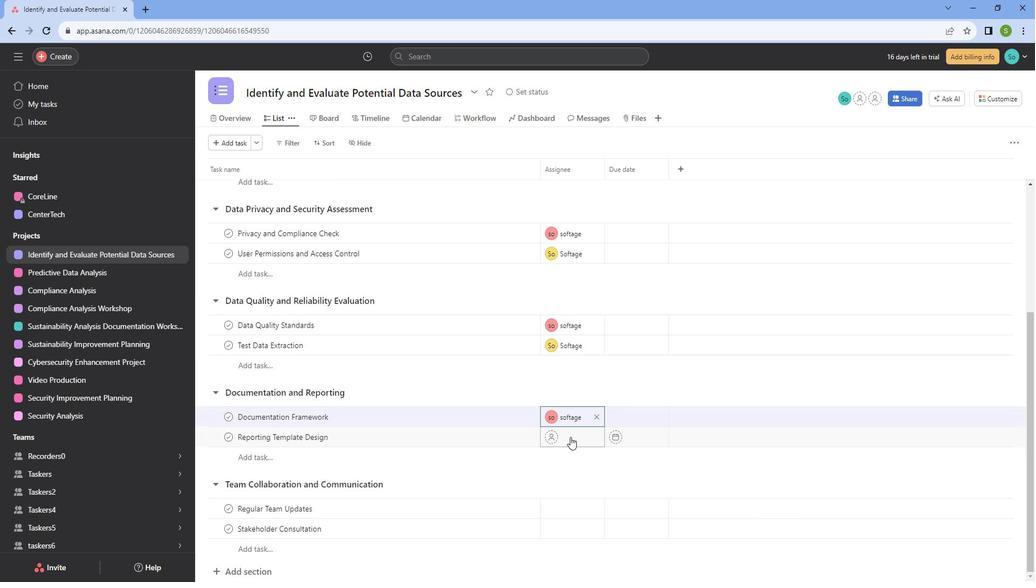 
Action: Mouse pressed left at (587, 436)
Screenshot: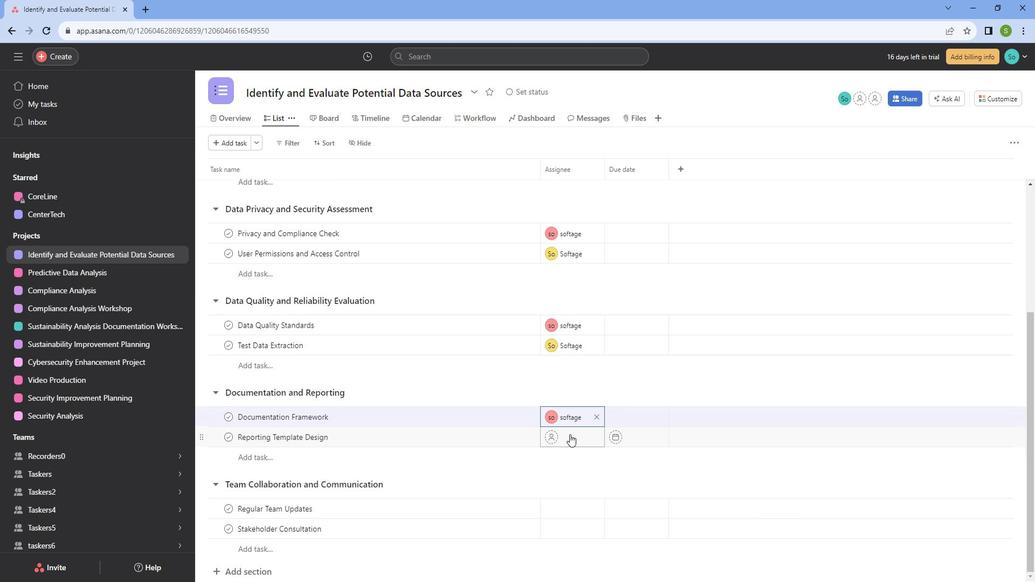 
Action: Mouse moved to (596, 541)
Screenshot: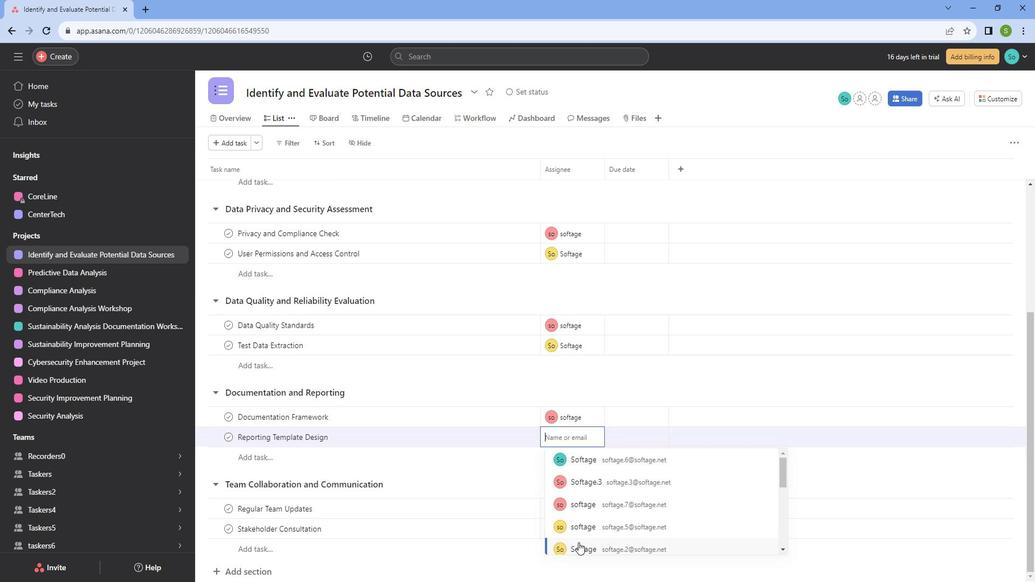 
Action: Mouse pressed left at (596, 541)
Screenshot: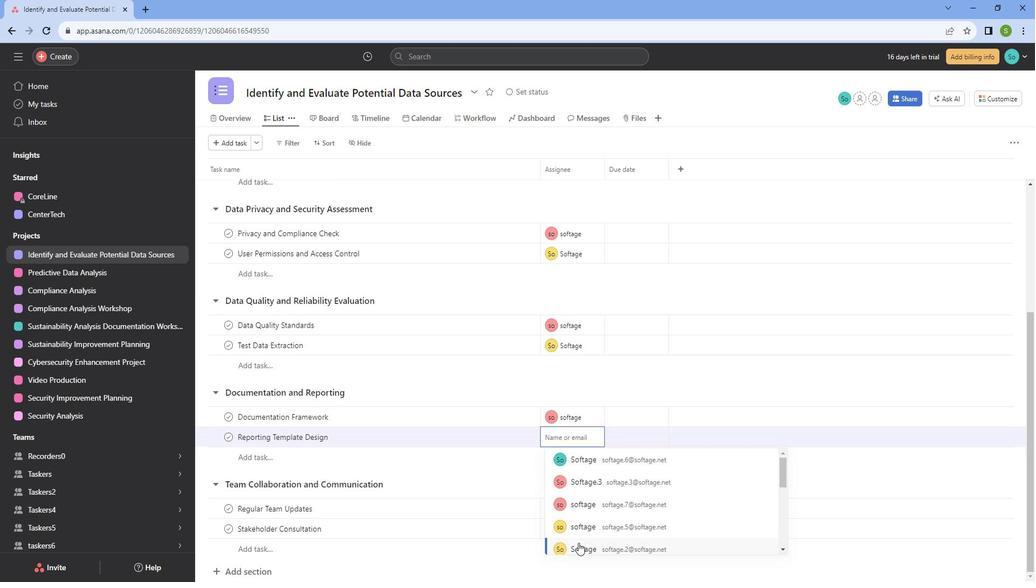 
Action: Mouse moved to (565, 471)
Screenshot: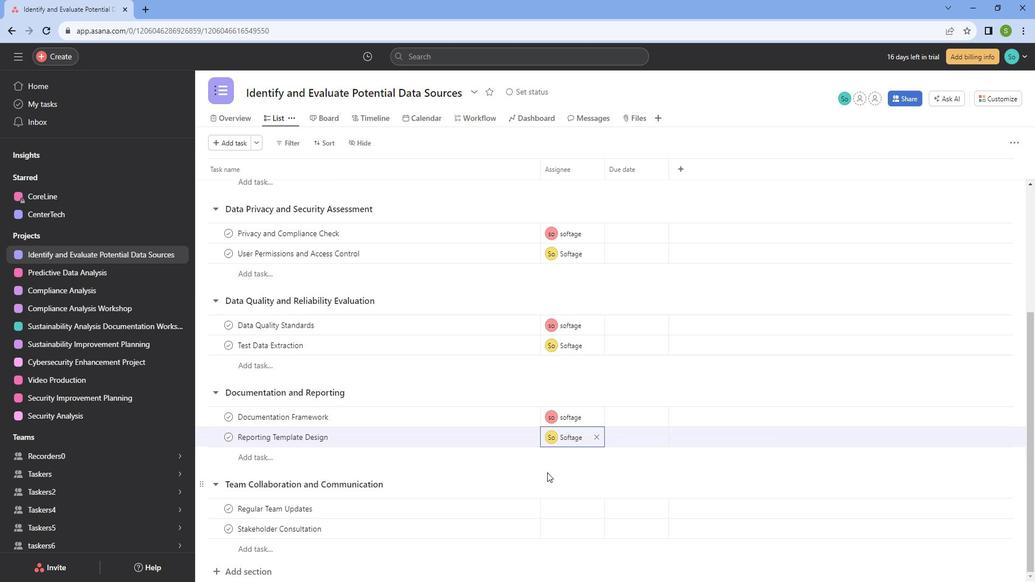 
Action: Mouse scrolled (565, 470) with delta (0, 0)
Screenshot: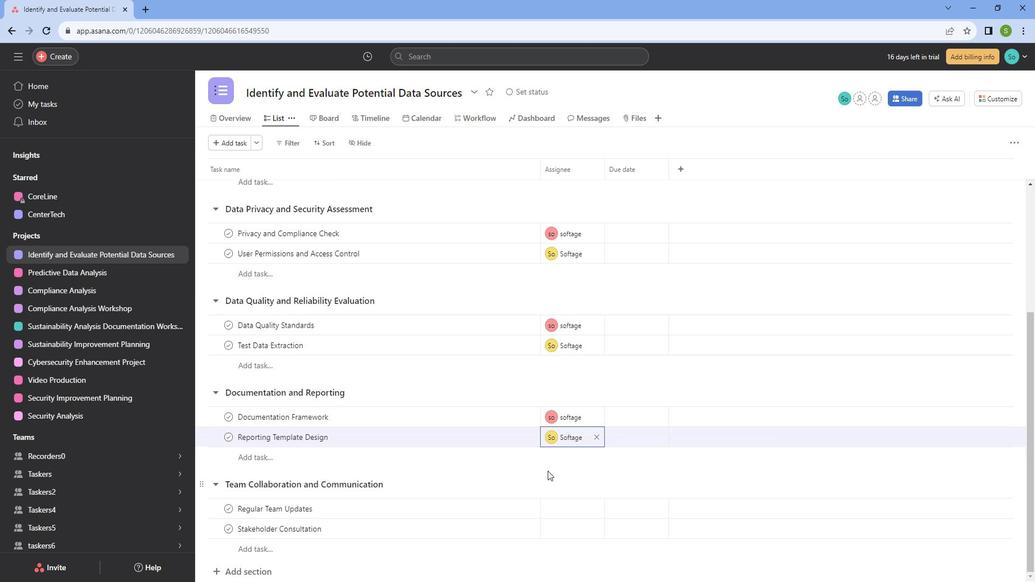 
Action: Mouse scrolled (565, 470) with delta (0, 0)
Screenshot: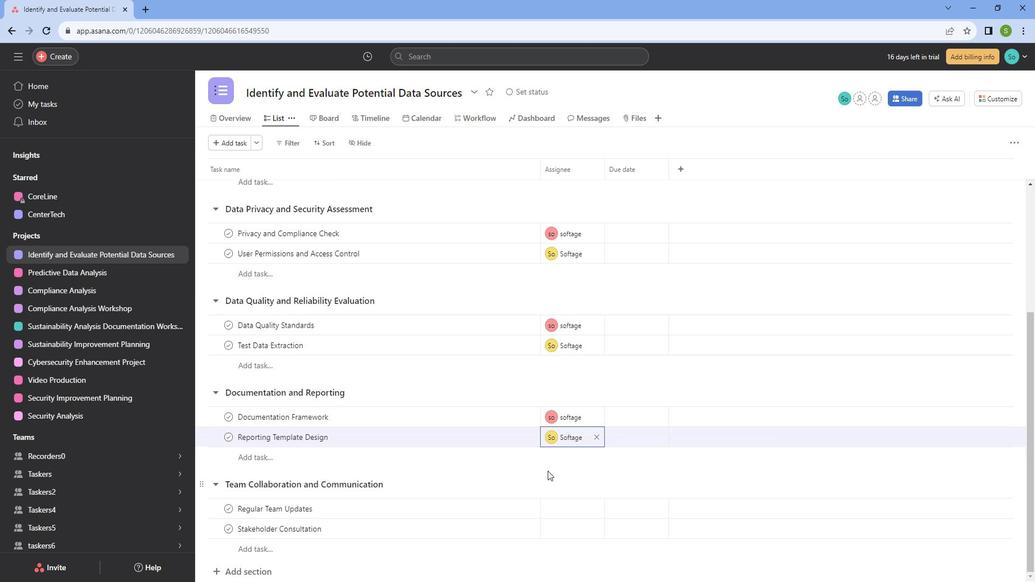 
Action: Mouse scrolled (565, 470) with delta (0, 0)
Screenshot: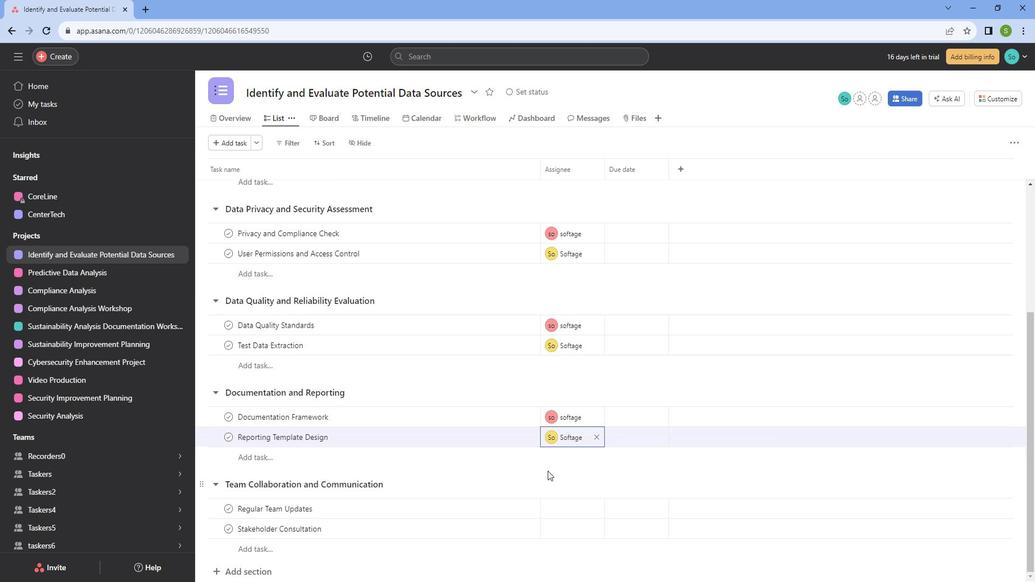 
Action: Mouse moved to (572, 501)
Screenshot: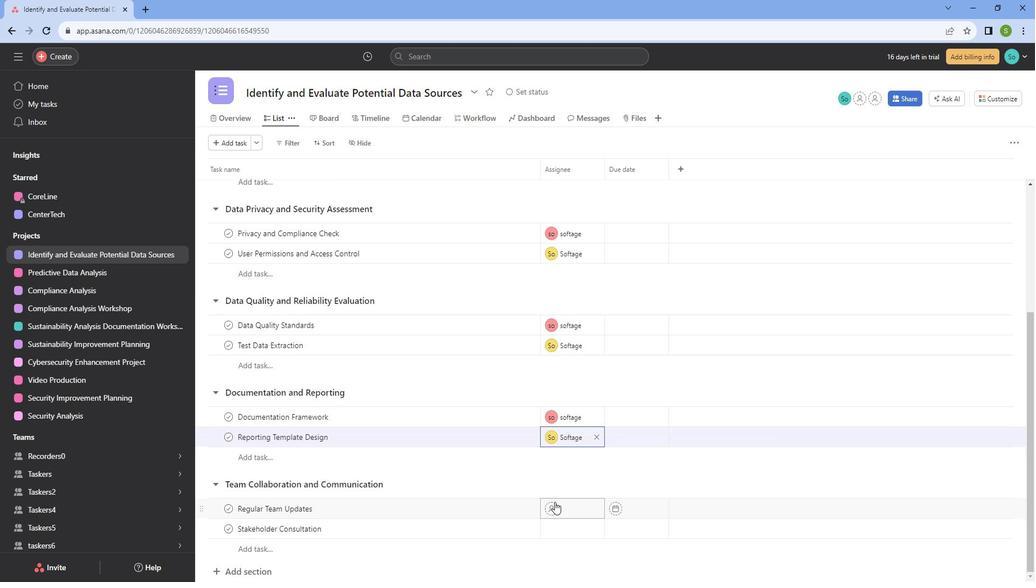 
Action: Mouse pressed left at (572, 501)
Screenshot: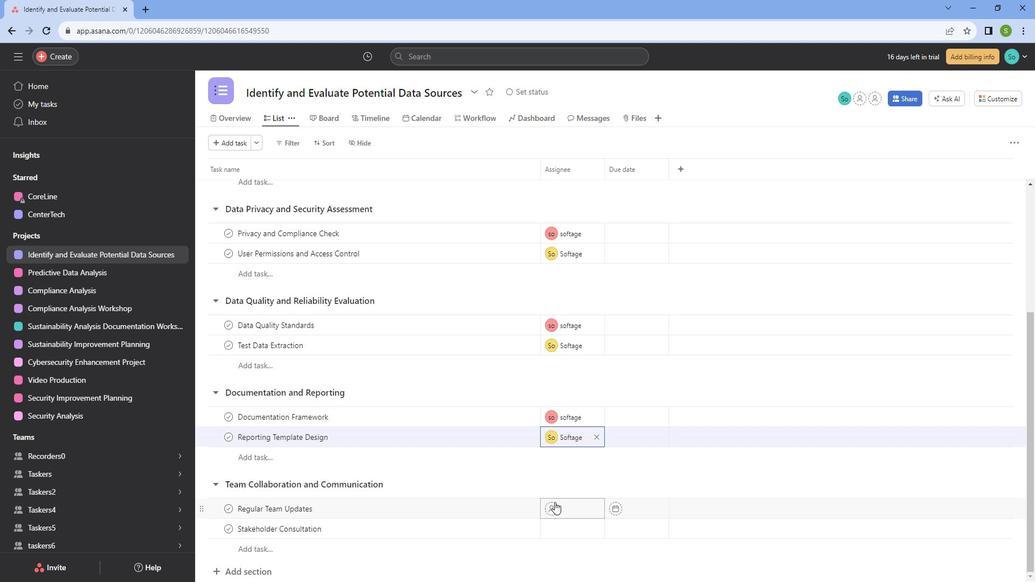 
Action: Mouse moved to (597, 447)
Screenshot: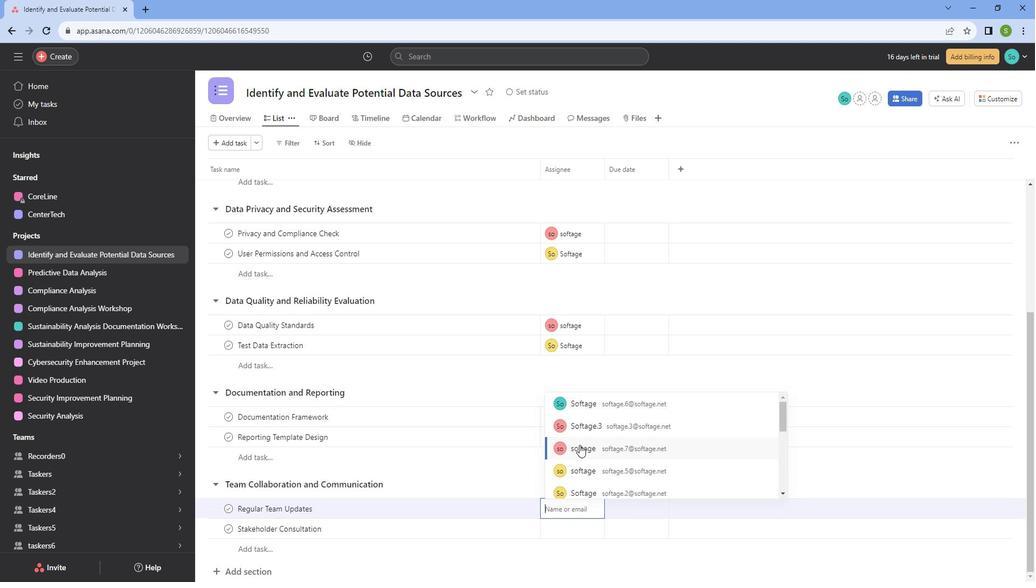 
Action: Mouse pressed left at (597, 447)
Screenshot: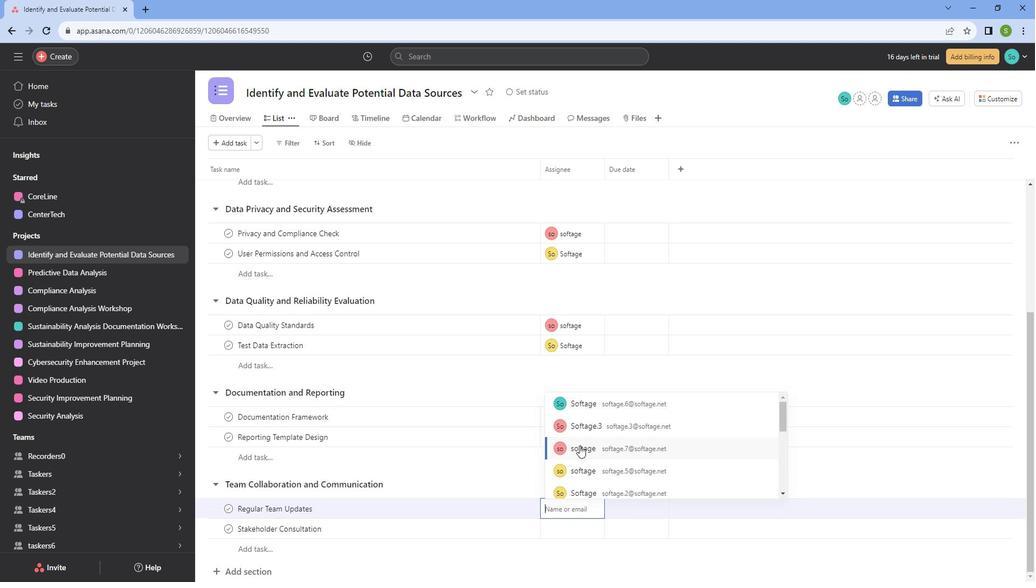 
Action: Mouse moved to (573, 527)
Screenshot: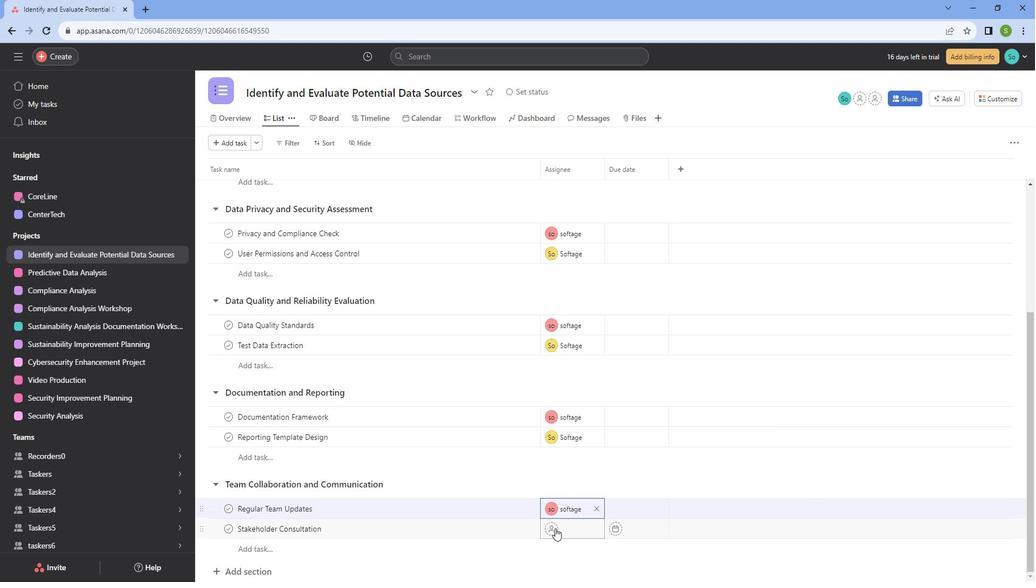
Action: Mouse pressed left at (573, 527)
Screenshot: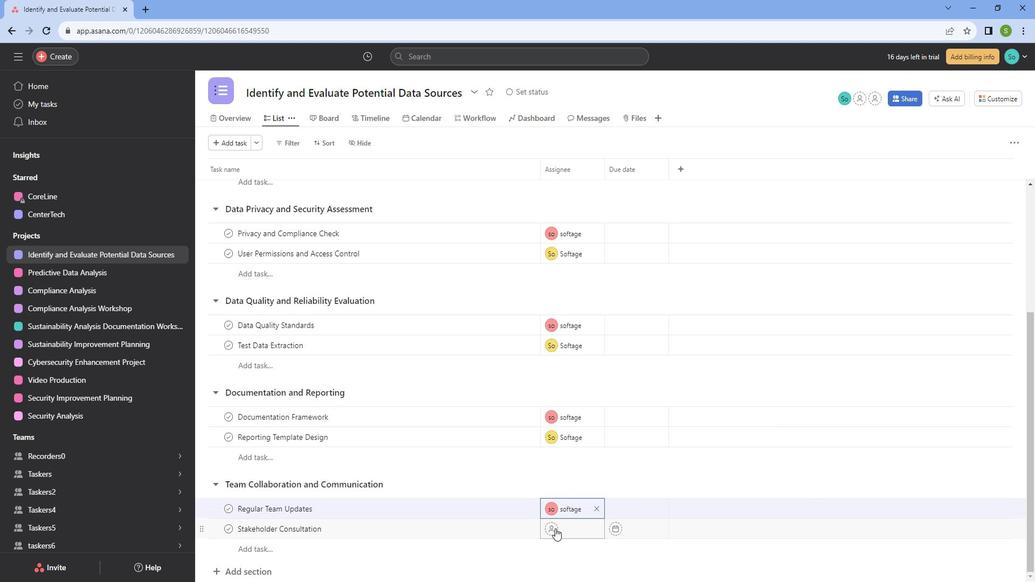 
Action: Mouse moved to (600, 509)
Screenshot: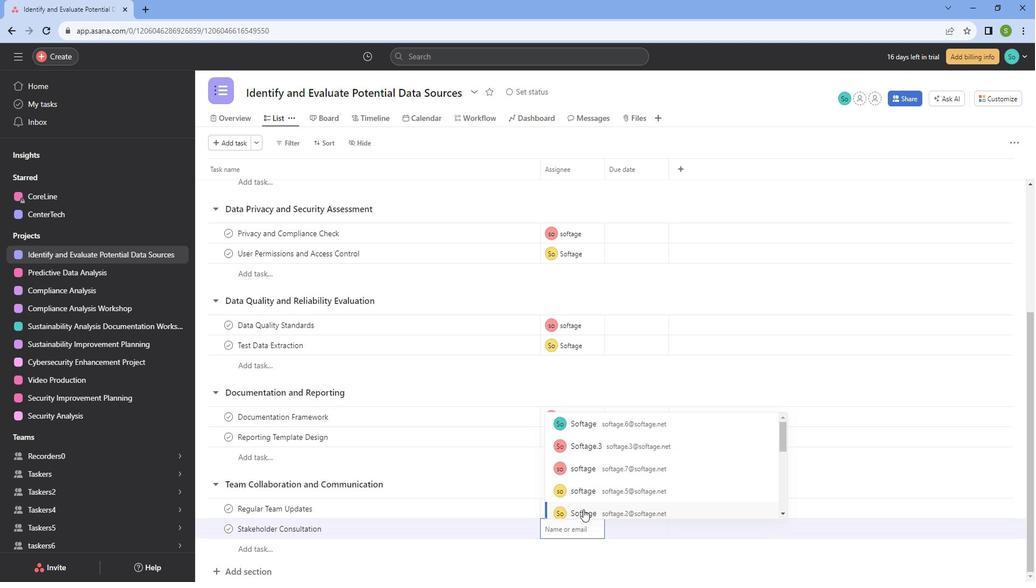 
Action: Mouse pressed left at (600, 509)
Screenshot: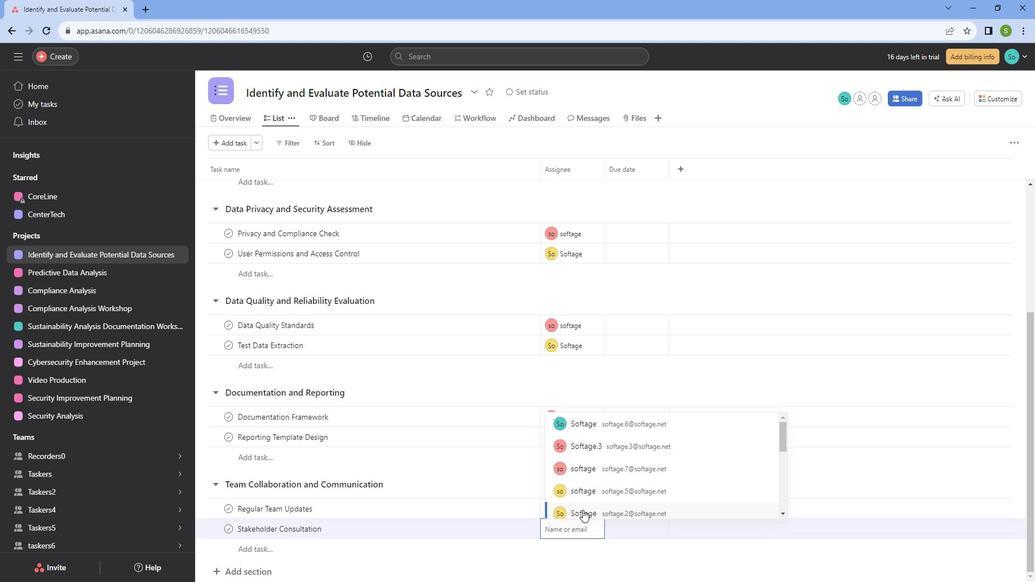 
Action: Mouse moved to (542, 475)
Screenshot: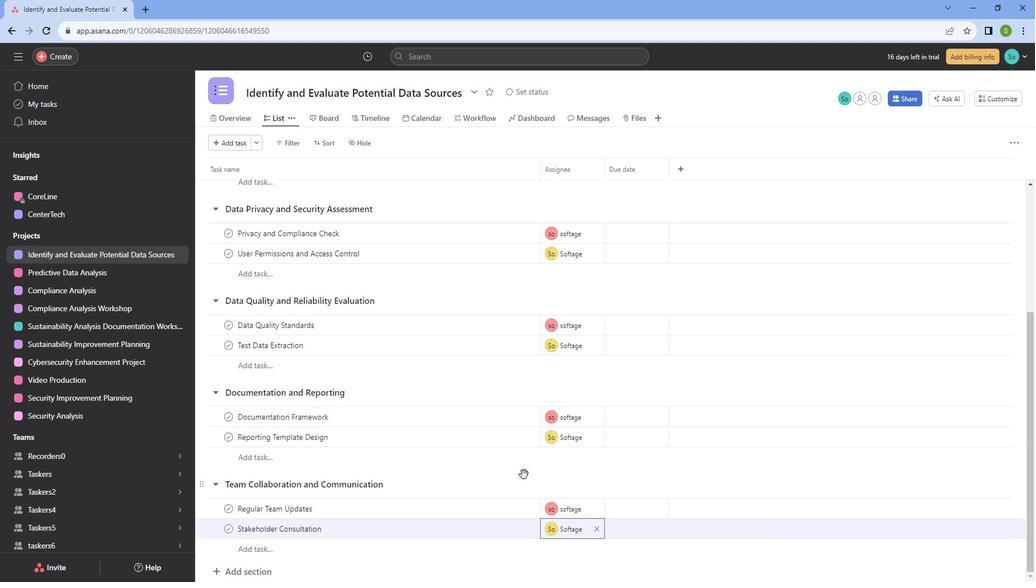 
Action: Mouse pressed left at (542, 475)
Screenshot: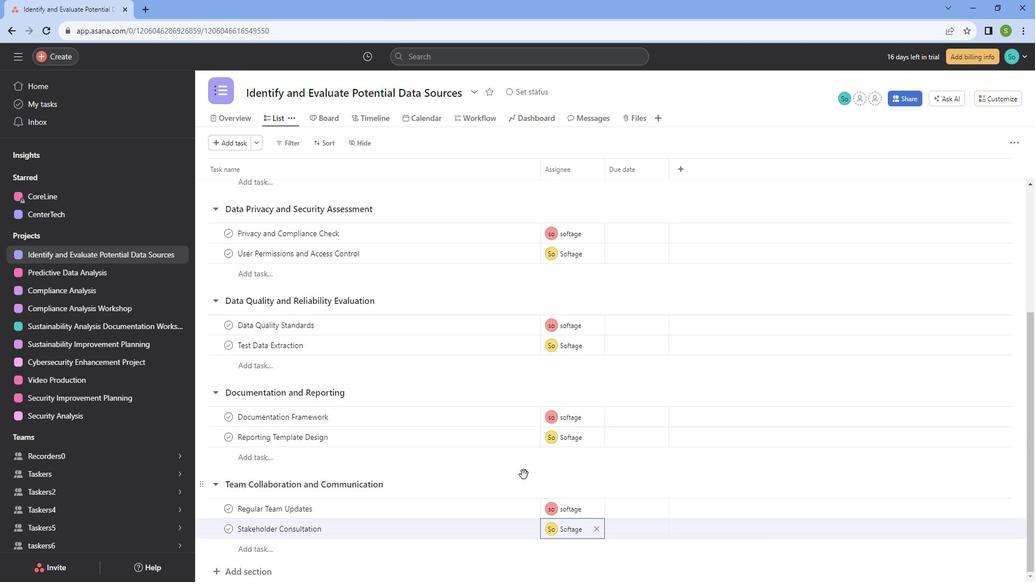 
Action: Mouse scrolled (542, 474) with delta (0, 0)
Screenshot: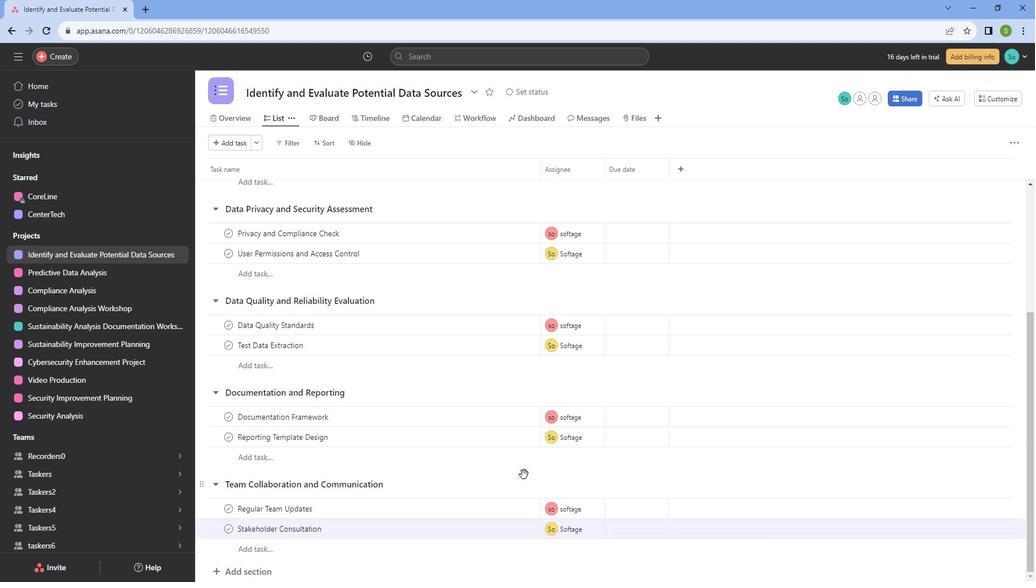 
Action: Mouse scrolled (542, 474) with delta (0, 0)
Screenshot: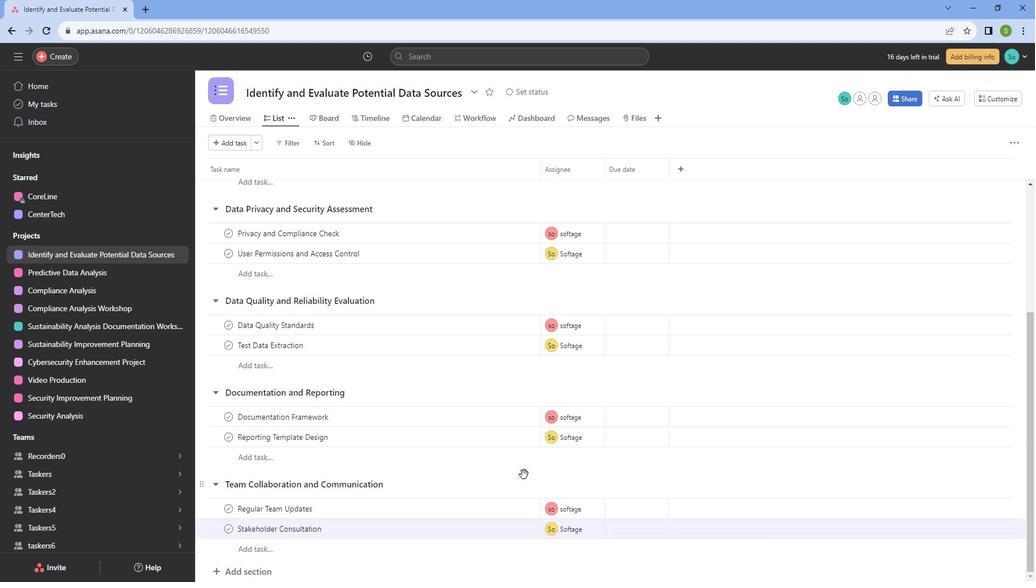 
Action: Mouse scrolled (542, 475) with delta (0, 0)
Screenshot: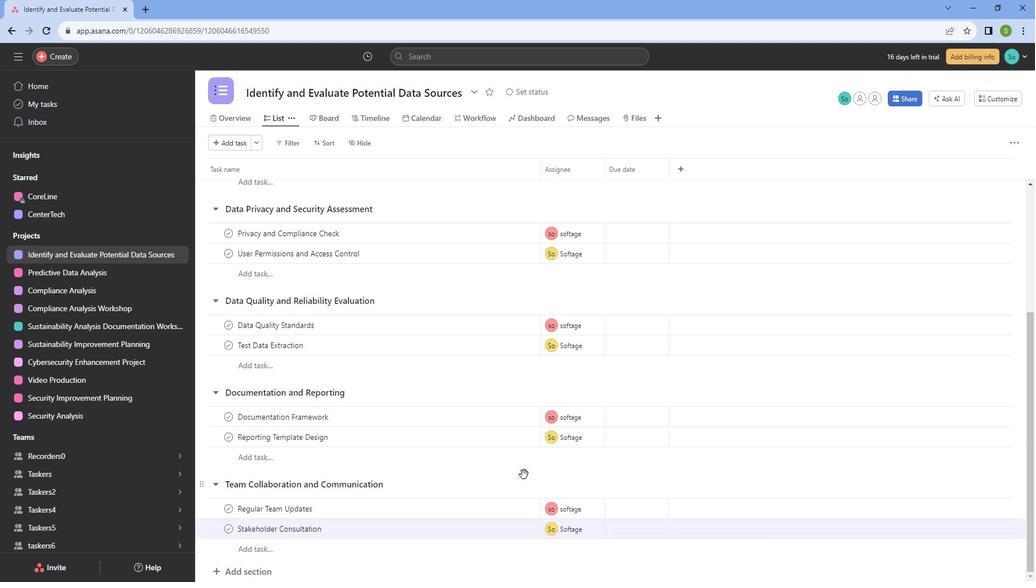 
Action: Mouse scrolled (542, 475) with delta (0, 0)
Screenshot: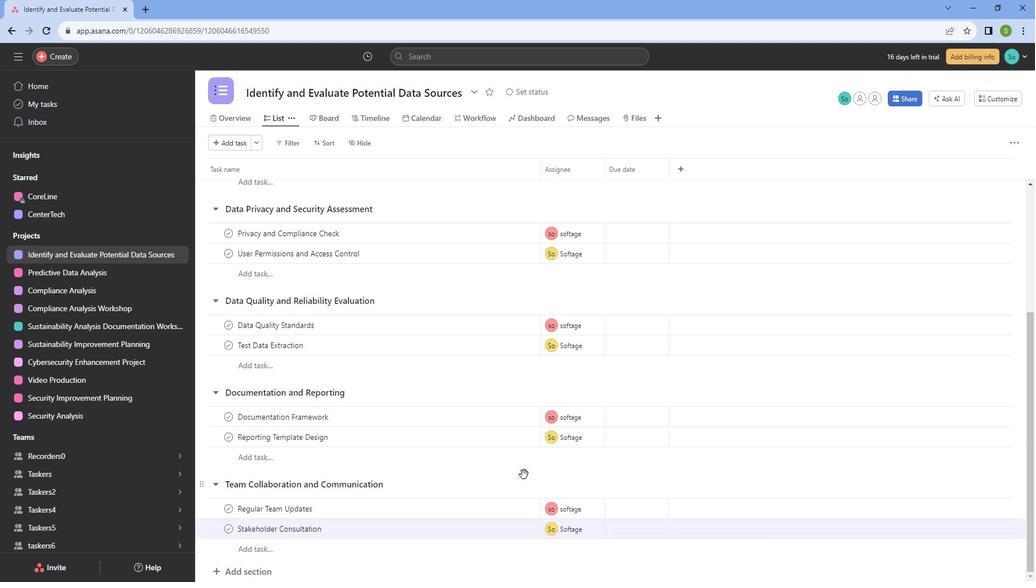 
Action: Mouse scrolled (542, 475) with delta (0, 0)
Screenshot: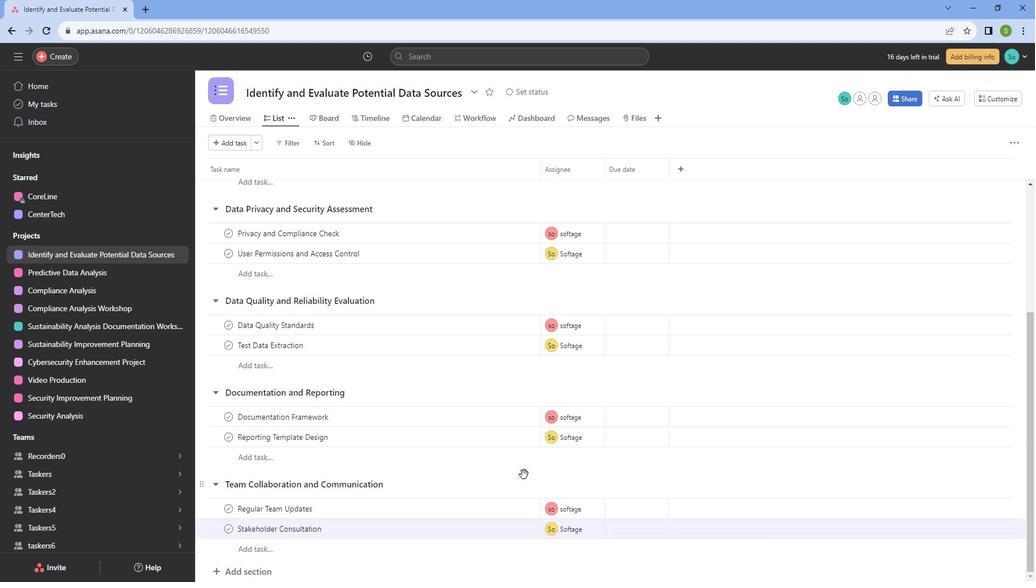 
Action: Mouse scrolled (542, 475) with delta (0, 0)
Screenshot: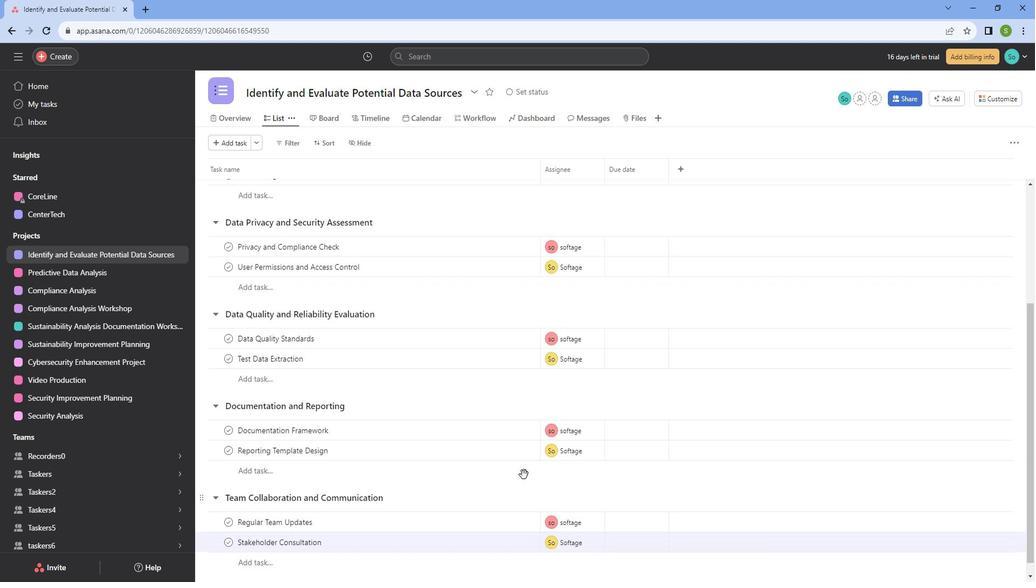 
Action: Mouse scrolled (542, 475) with delta (0, 0)
Screenshot: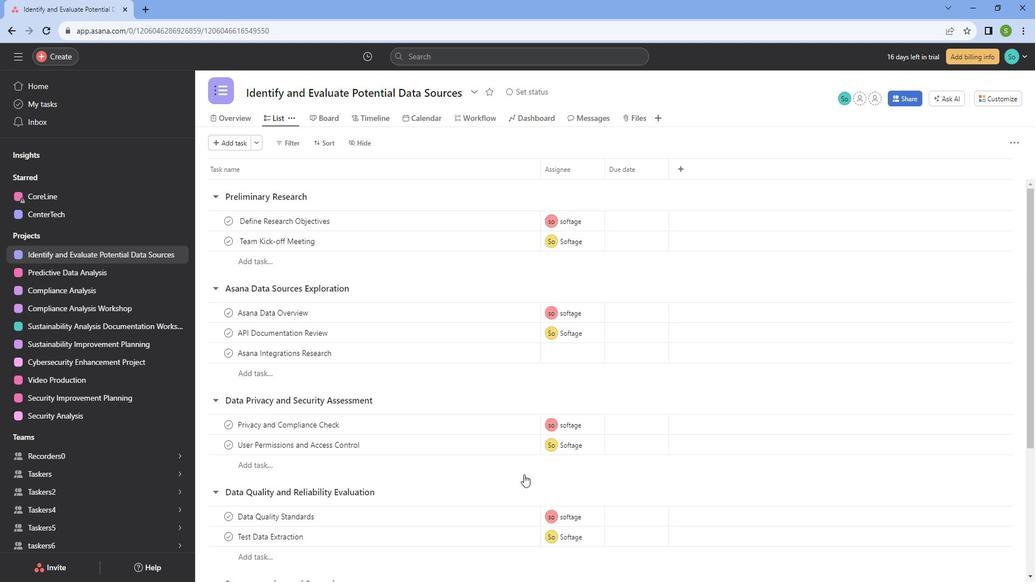 
Action: Mouse scrolled (542, 475) with delta (0, 0)
Screenshot: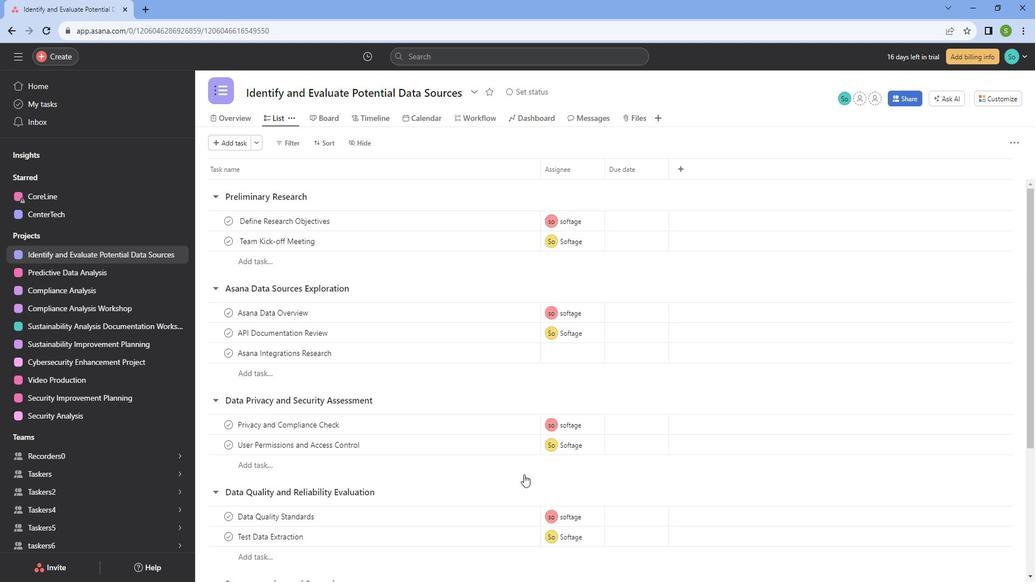
Action: Mouse scrolled (542, 475) with delta (0, 0)
Screenshot: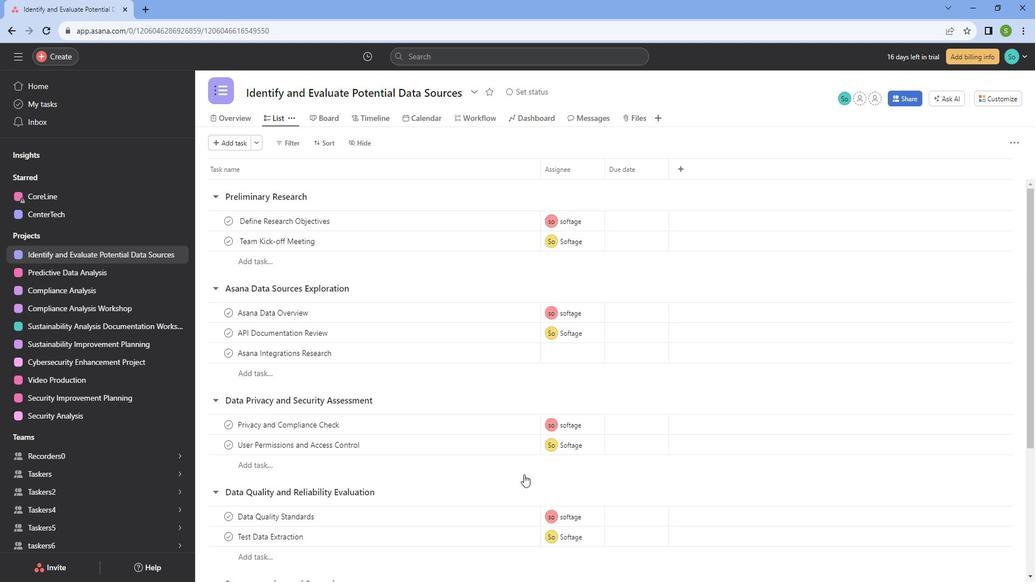 
Action: Mouse scrolled (542, 475) with delta (0, 0)
Screenshot: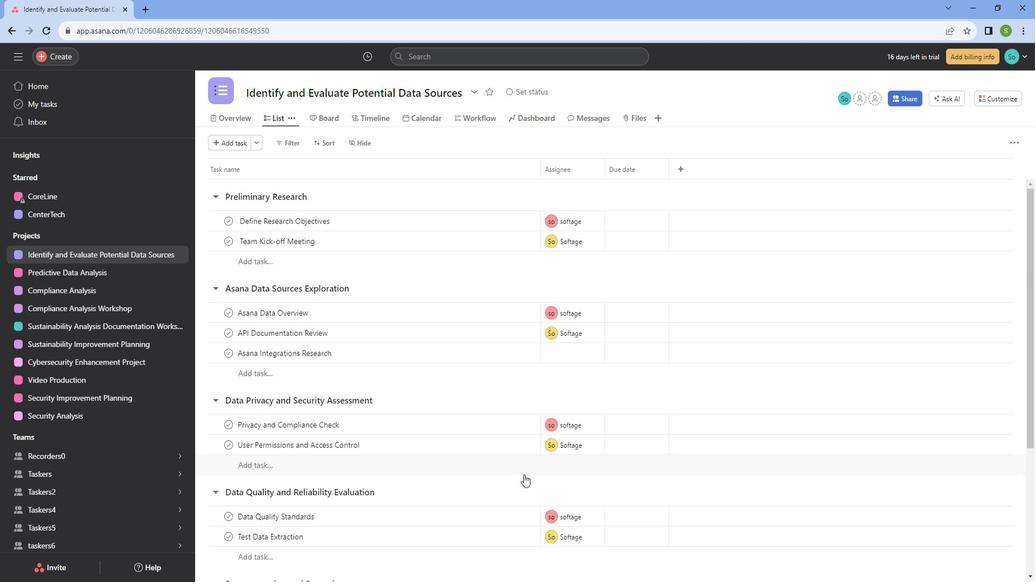 
Action: Mouse moved to (538, 395)
Screenshot: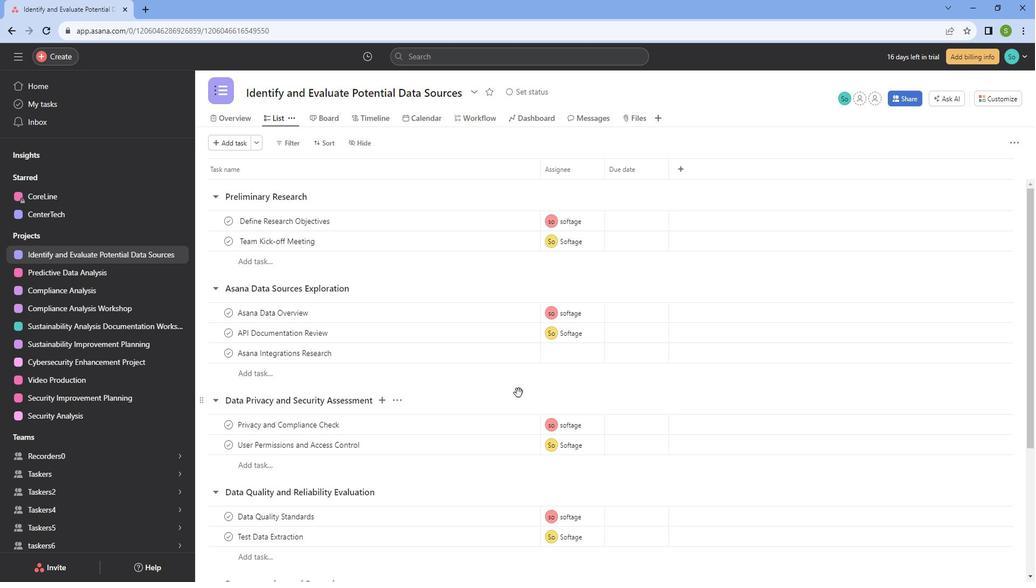 
